 Task: Search one way flight ticket for 5 adults, 2 children, 1 infant in seat and 2 infants on lap in economy from Twin Falls: Magic Valley Regional Airport (joslin Field) to Jacksonville: Albert J. Ellis Airport on 5-3-2023. Choice of flights is Delta. Number of bags: 2 carry on bags. Price is upto 82000. Outbound departure time preference is 17:30.
Action: Mouse moved to (366, 330)
Screenshot: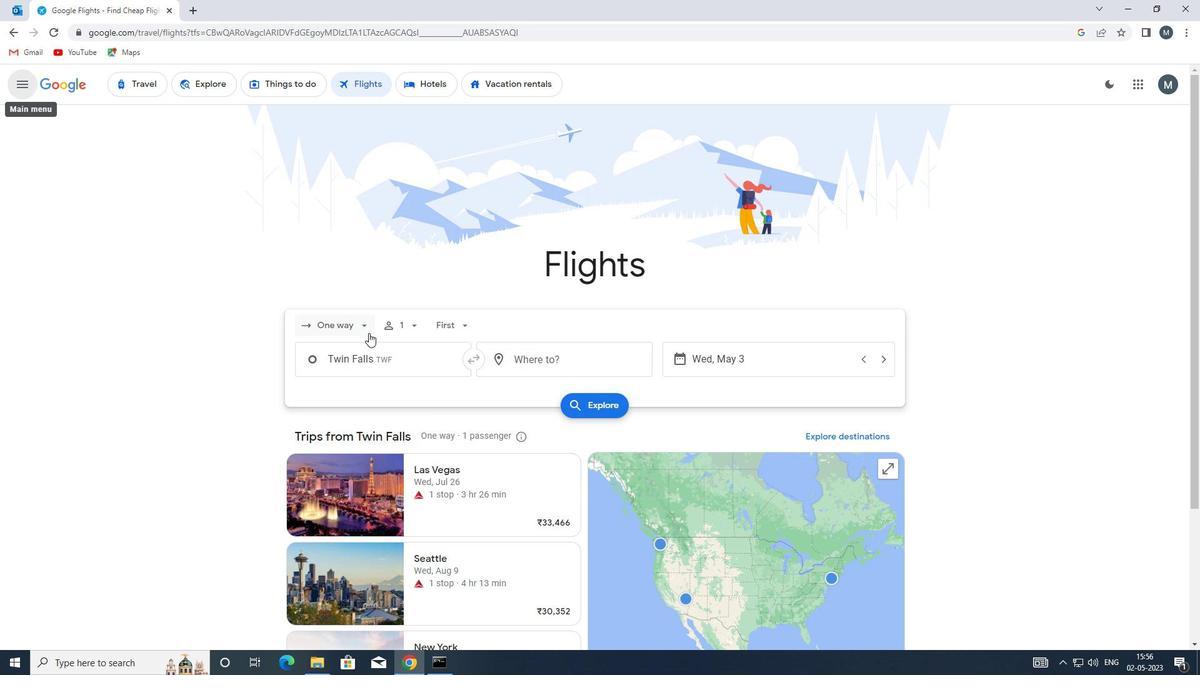 
Action: Mouse pressed left at (366, 330)
Screenshot: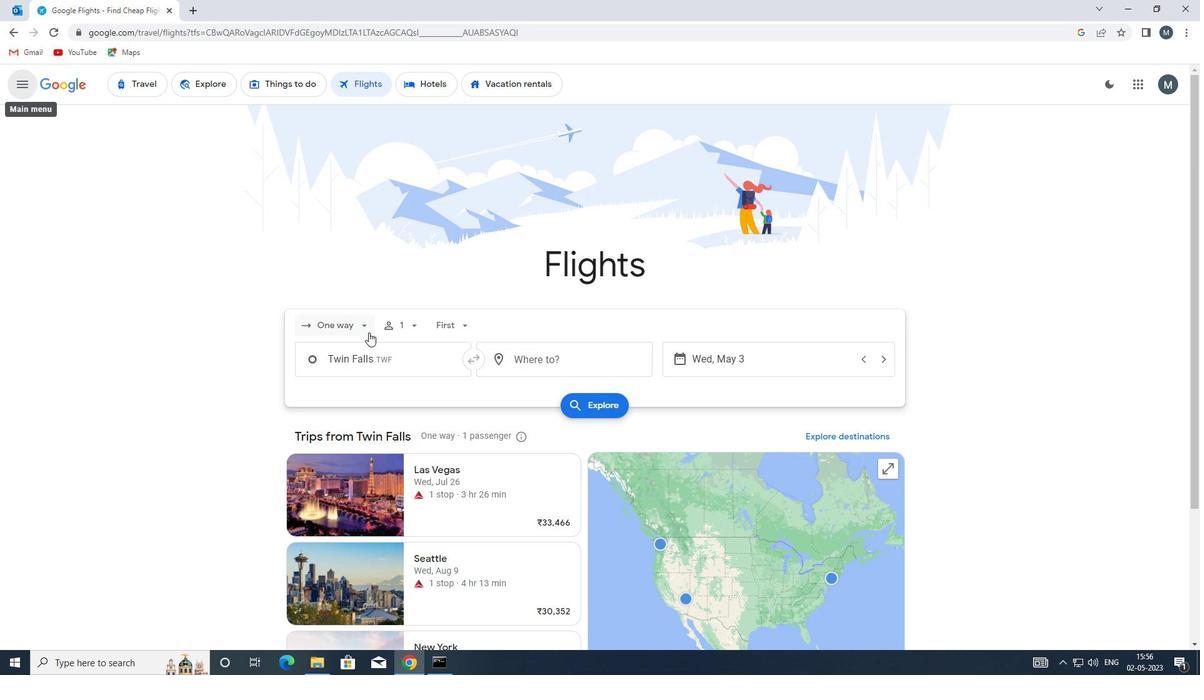 
Action: Mouse moved to (366, 376)
Screenshot: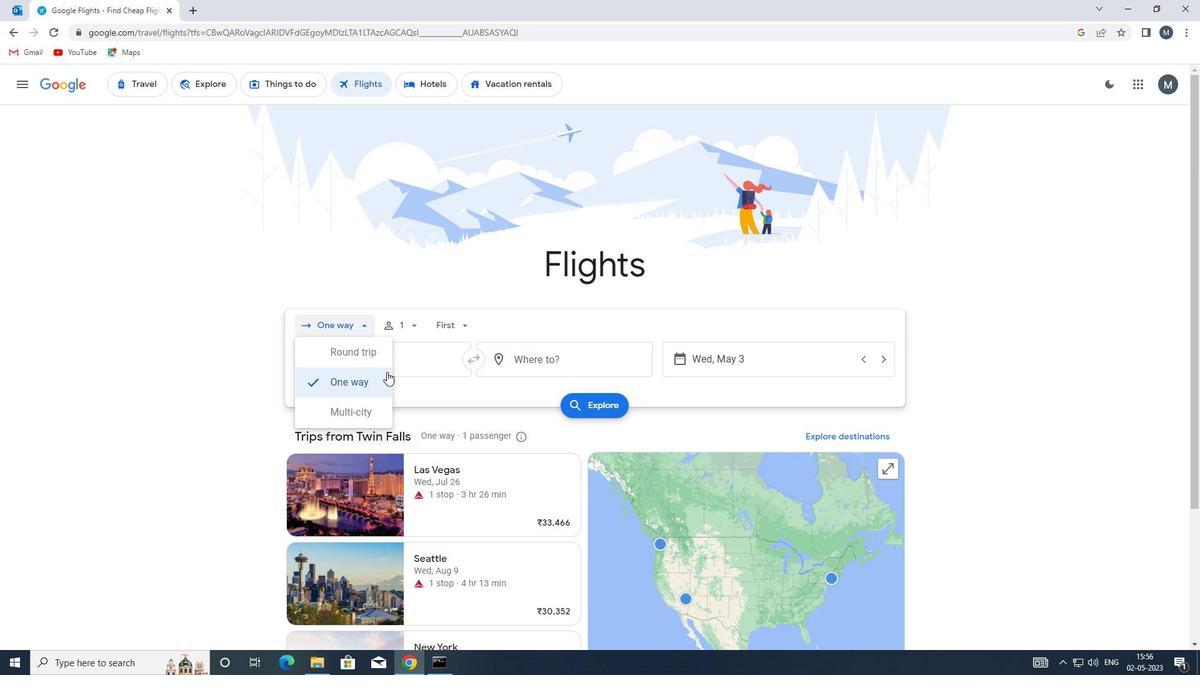 
Action: Mouse pressed left at (366, 376)
Screenshot: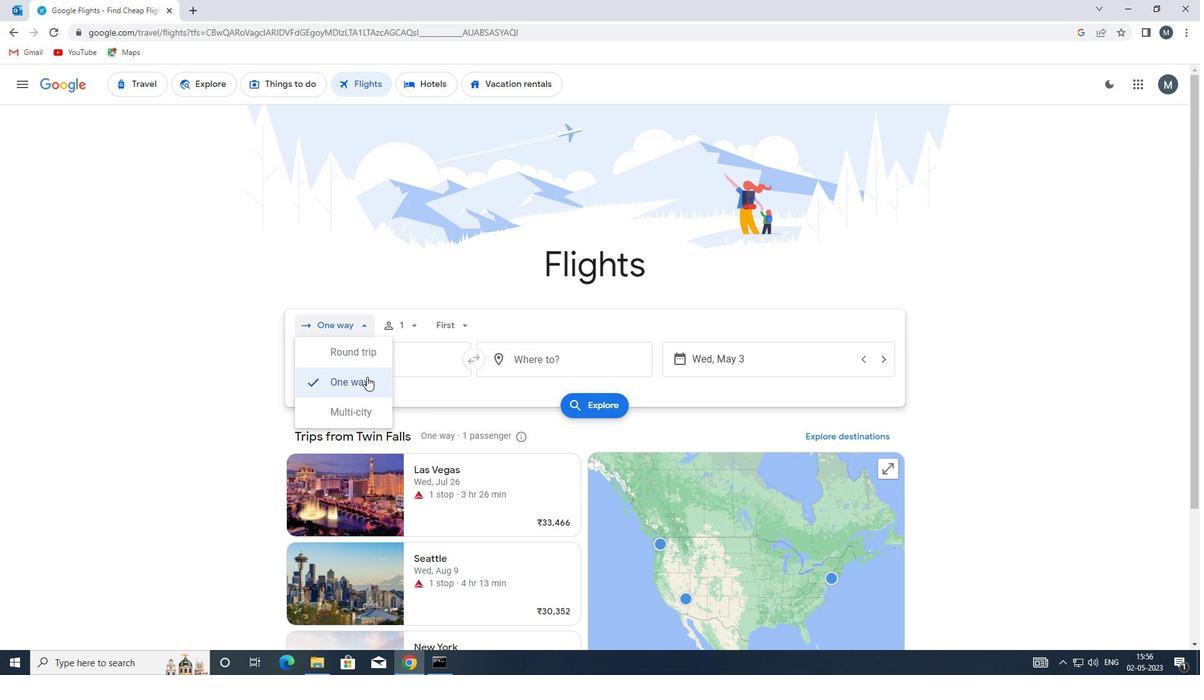 
Action: Mouse moved to (410, 321)
Screenshot: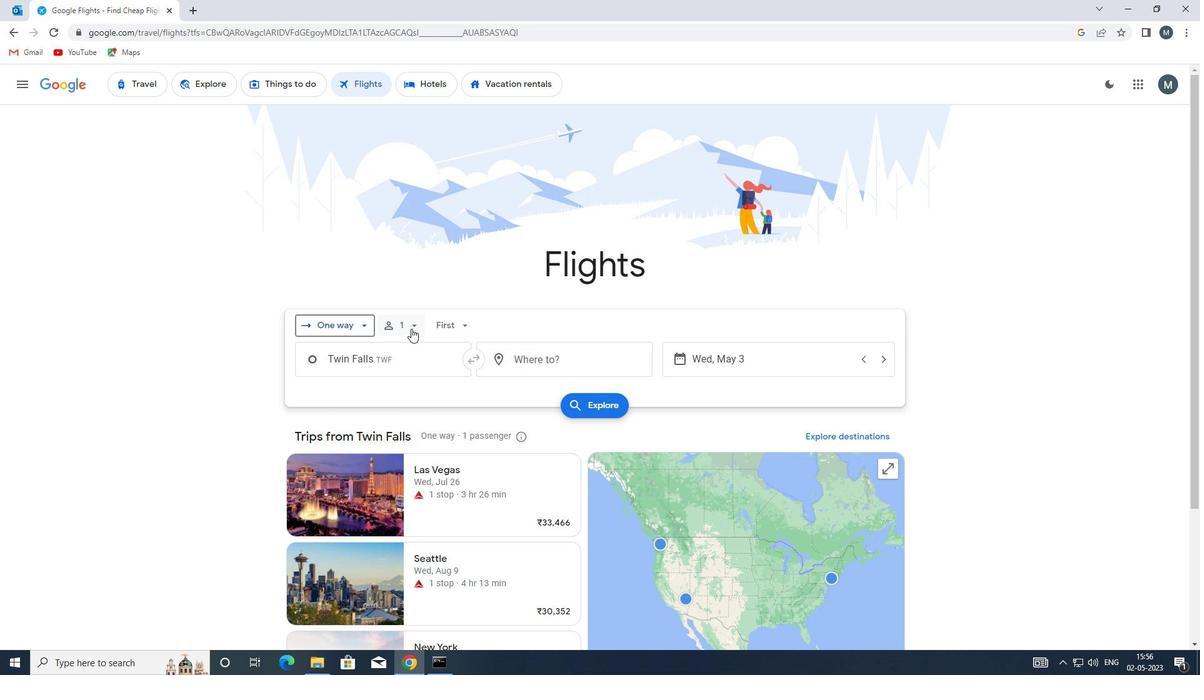 
Action: Mouse pressed left at (410, 321)
Screenshot: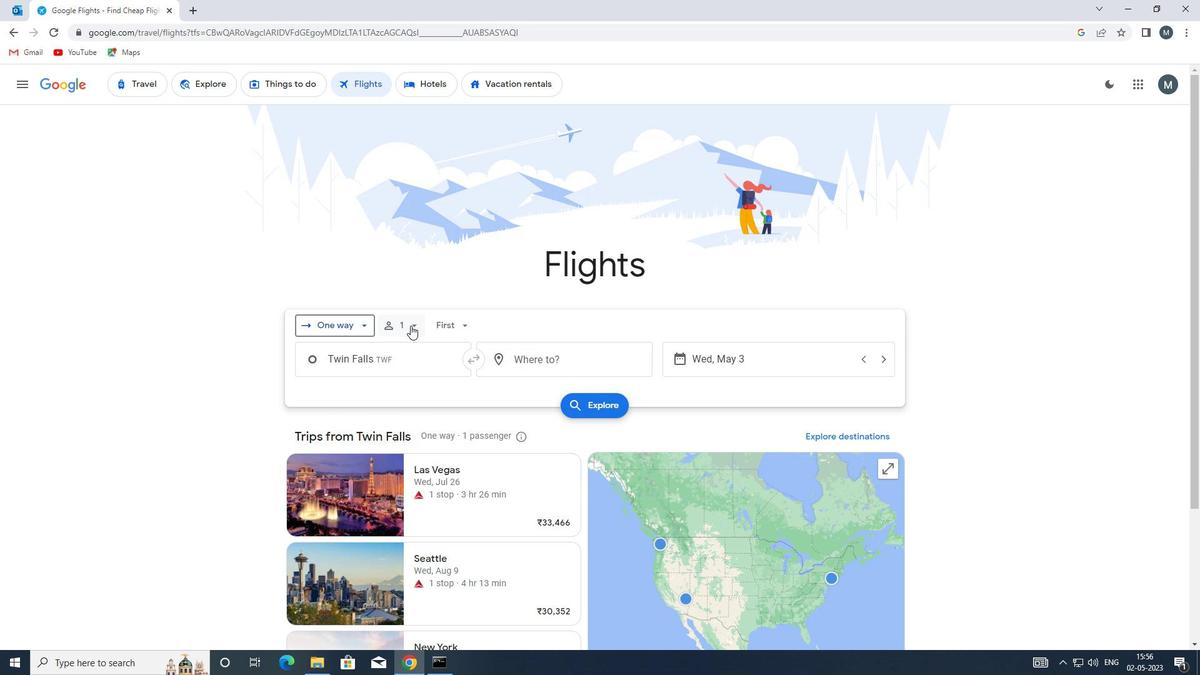
Action: Mouse moved to (510, 362)
Screenshot: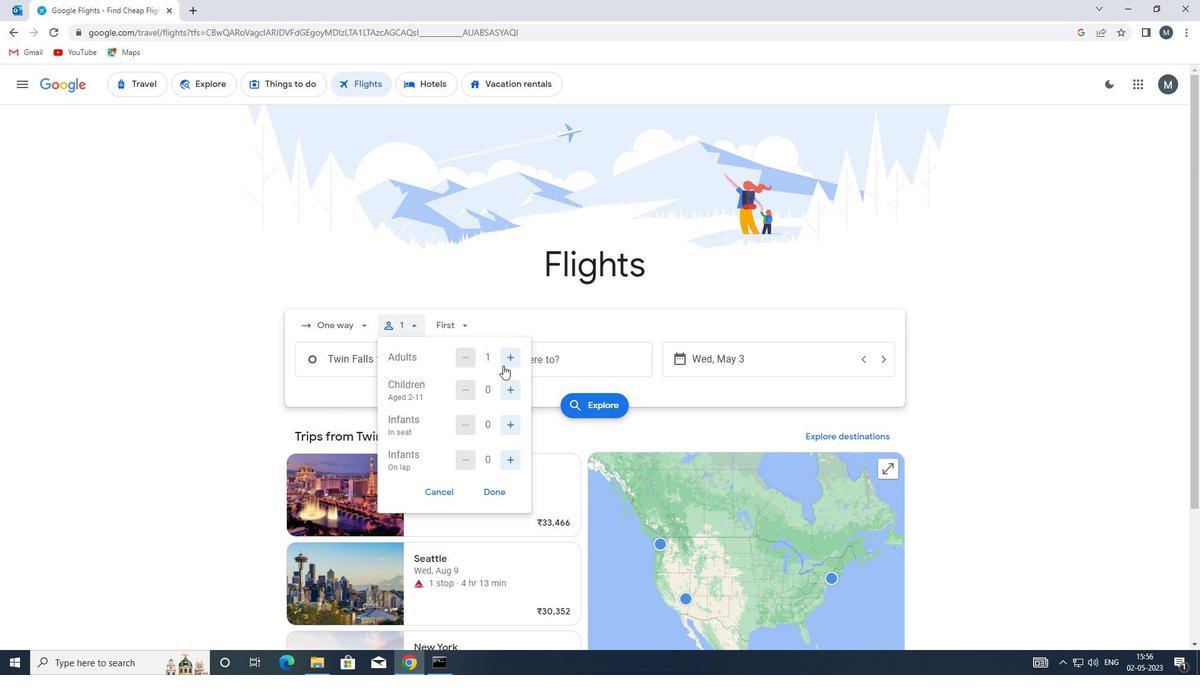 
Action: Mouse pressed left at (510, 362)
Screenshot: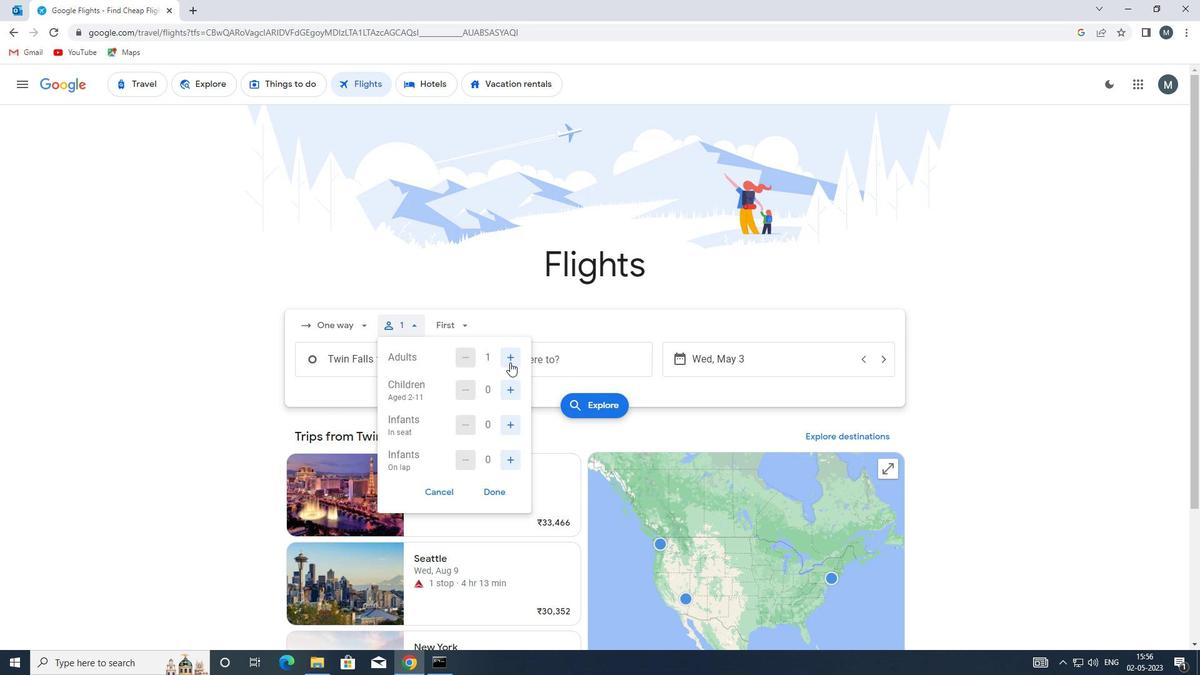 
Action: Mouse pressed left at (510, 362)
Screenshot: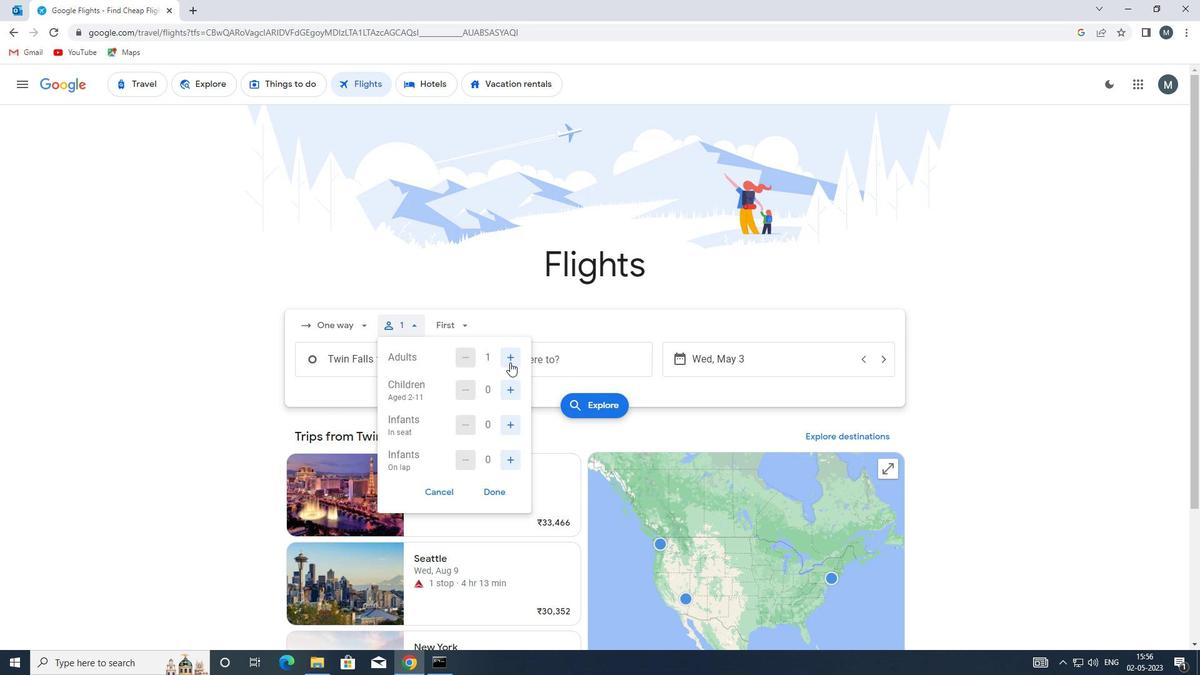 
Action: Mouse pressed left at (510, 362)
Screenshot: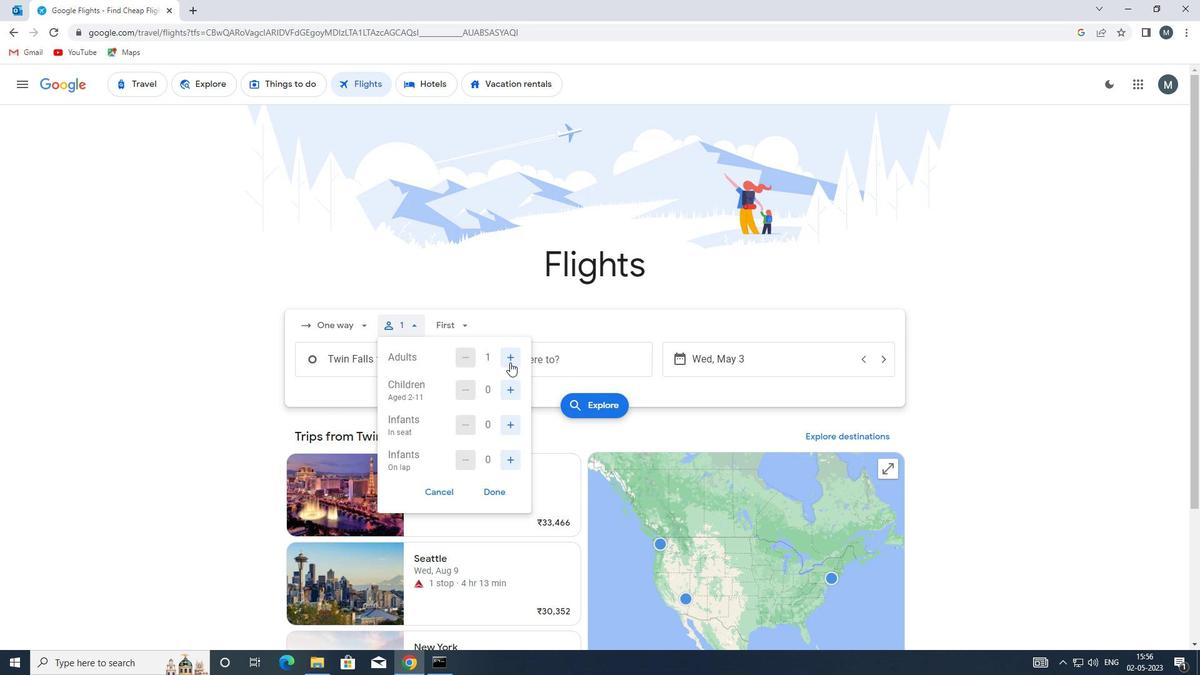 
Action: Mouse moved to (511, 360)
Screenshot: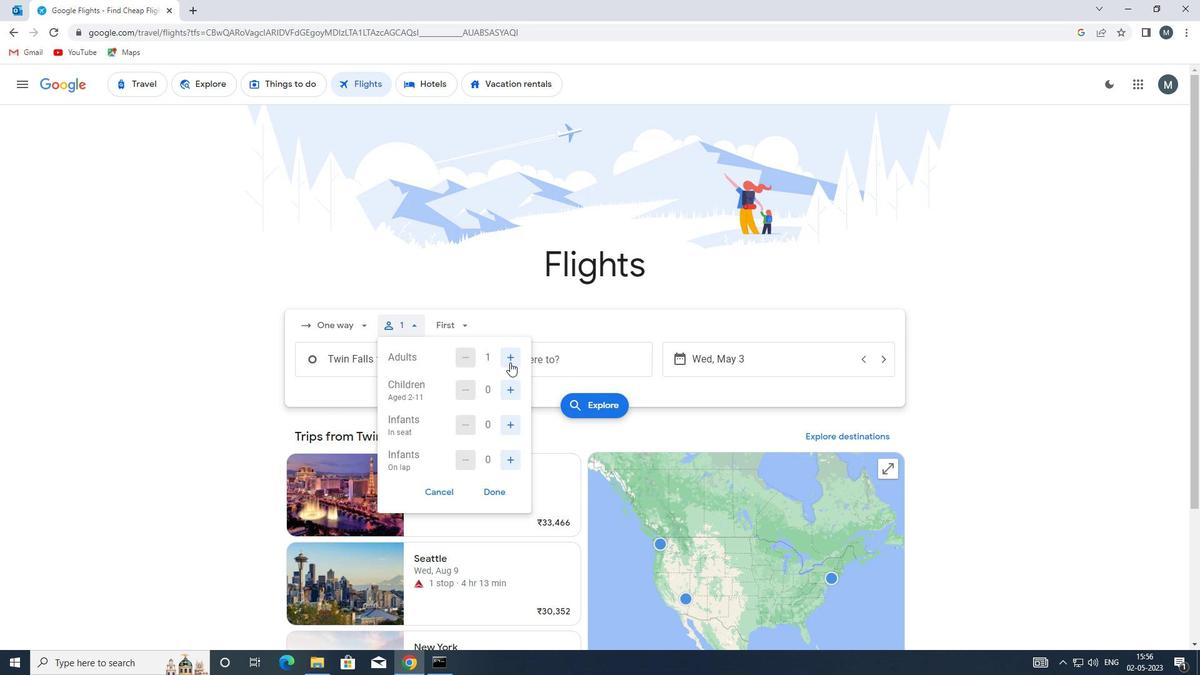 
Action: Mouse pressed left at (511, 360)
Screenshot: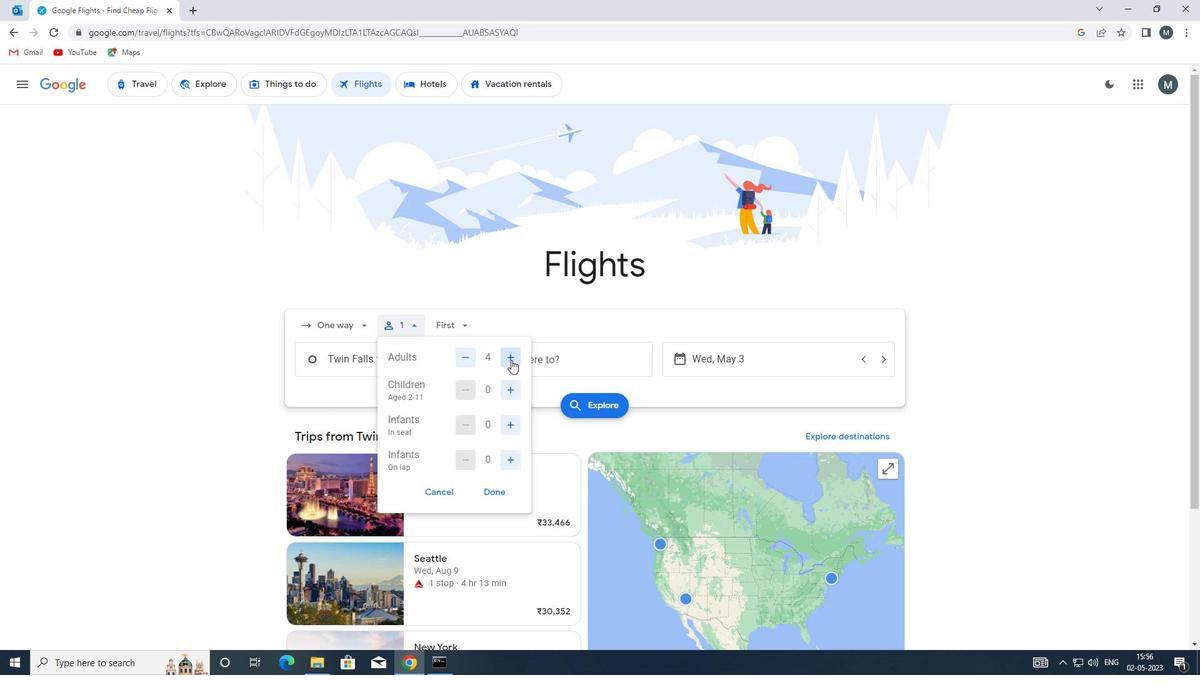 
Action: Mouse moved to (513, 393)
Screenshot: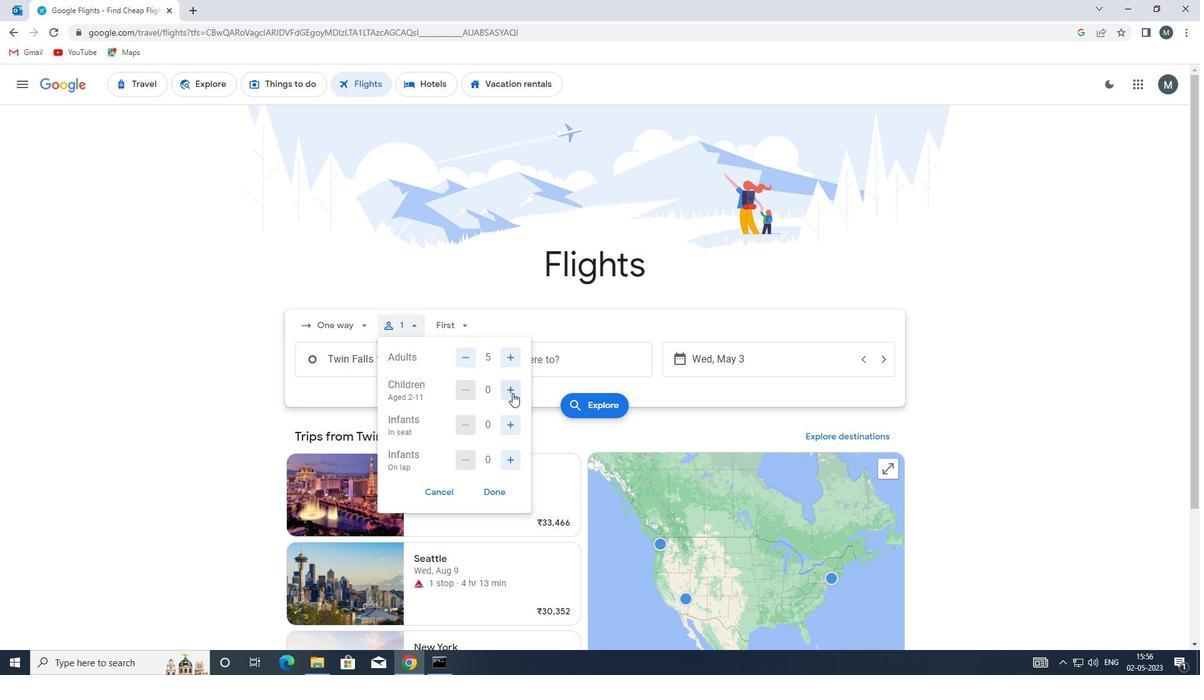 
Action: Mouse pressed left at (513, 393)
Screenshot: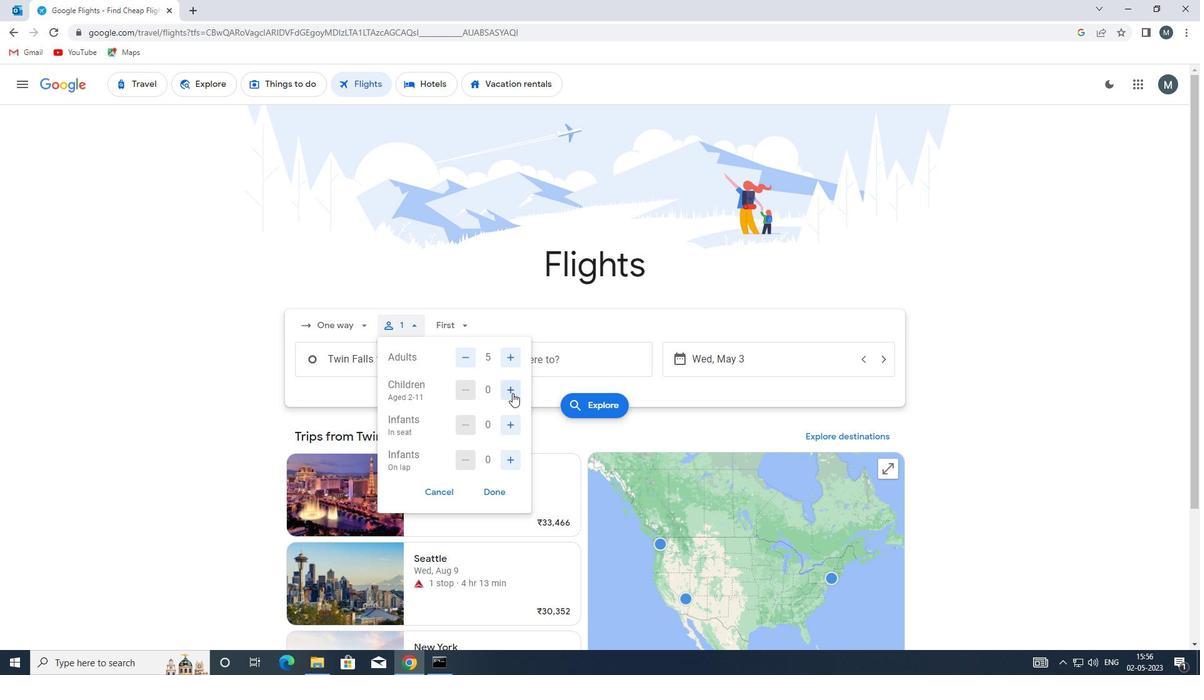 
Action: Mouse pressed left at (513, 393)
Screenshot: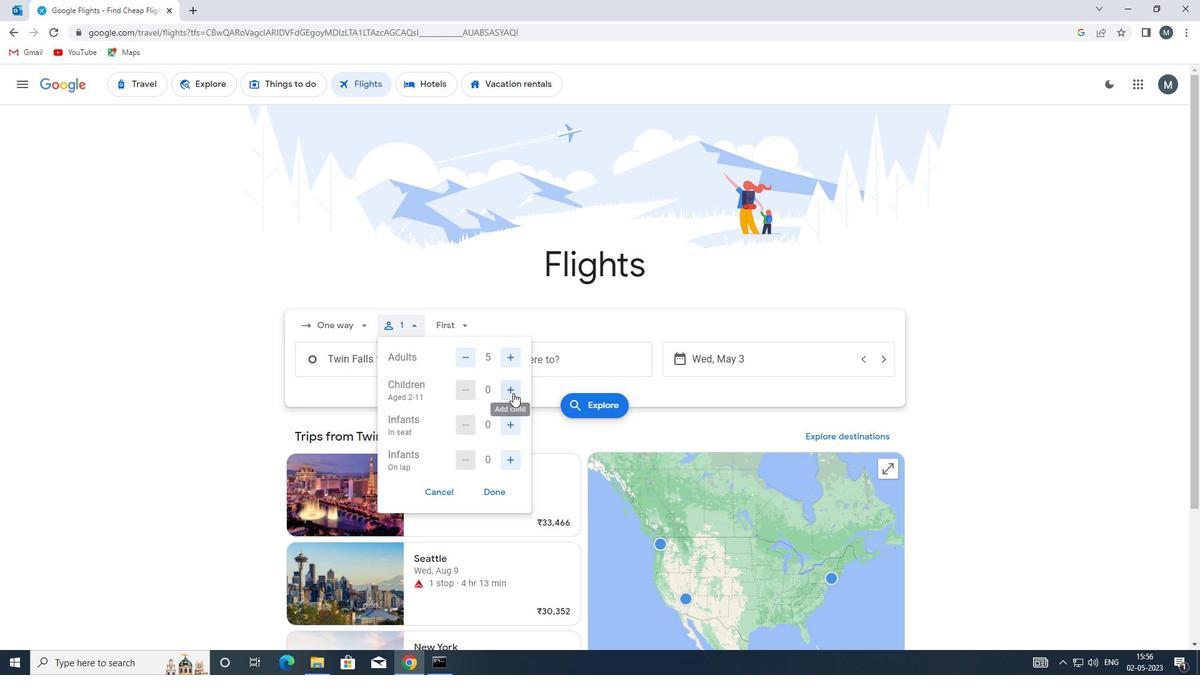 
Action: Mouse moved to (515, 422)
Screenshot: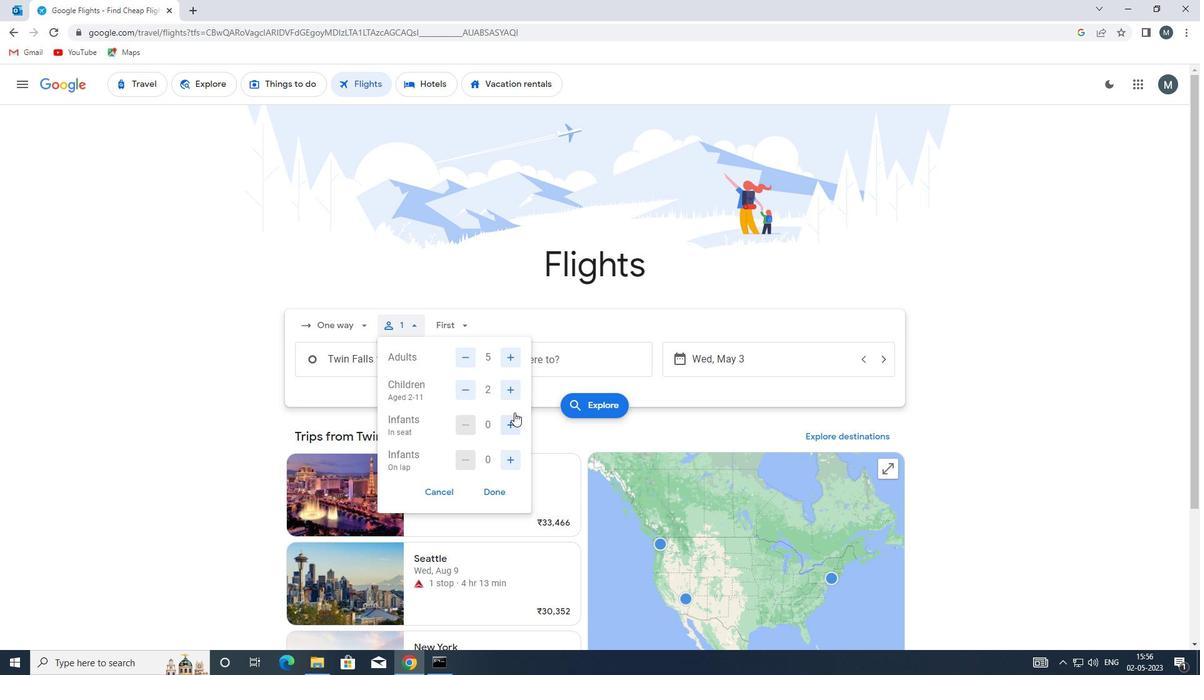 
Action: Mouse pressed left at (515, 422)
Screenshot: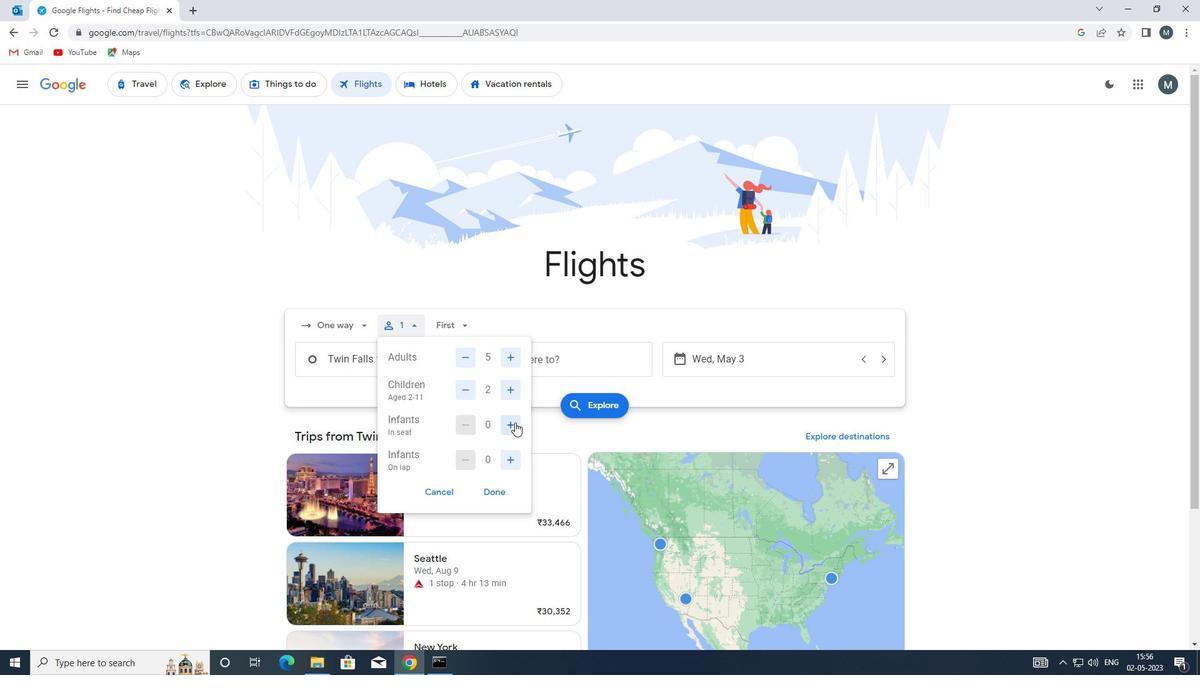 
Action: Mouse moved to (515, 461)
Screenshot: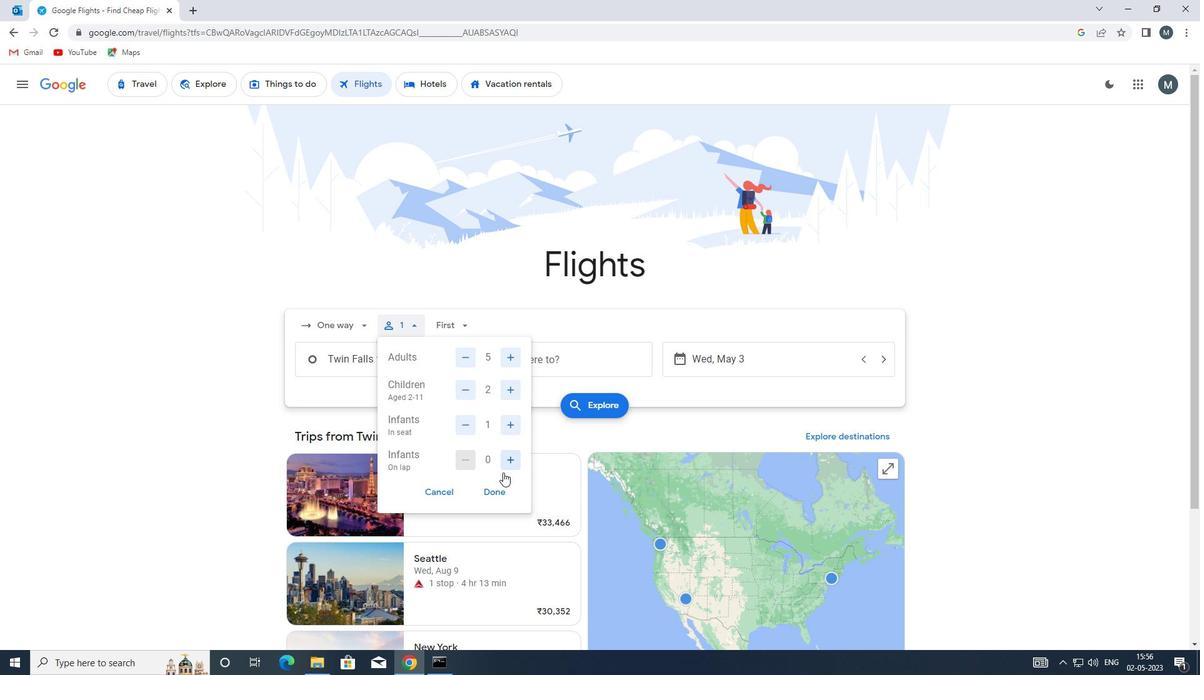 
Action: Mouse pressed left at (515, 461)
Screenshot: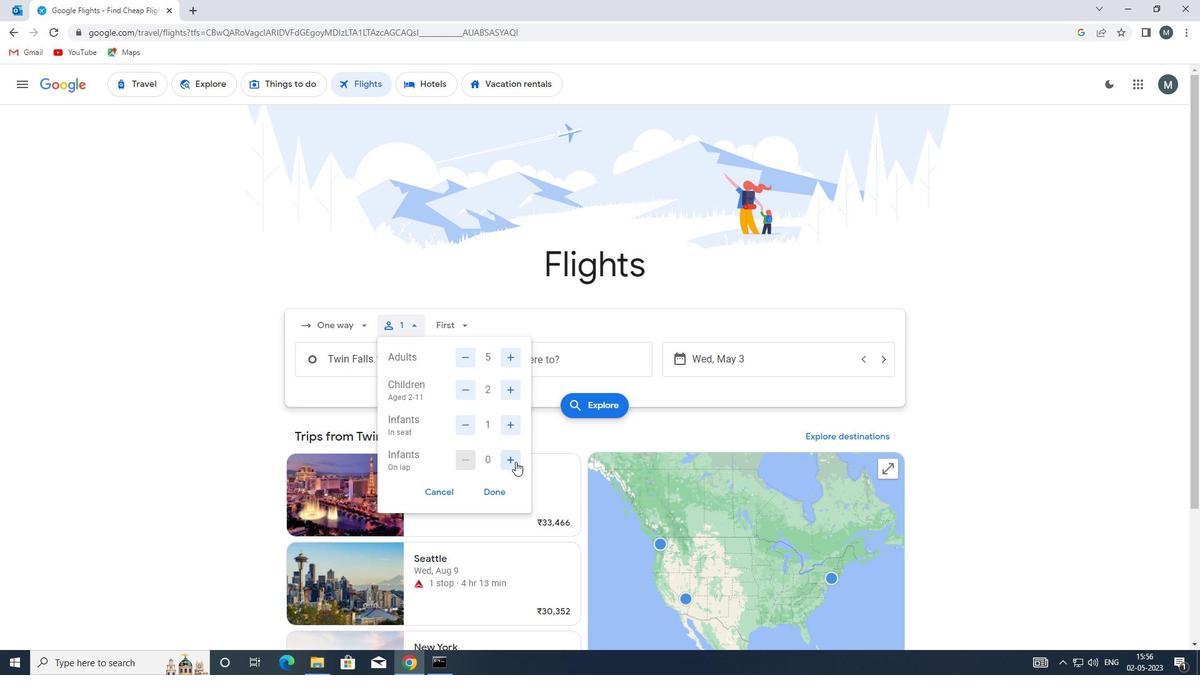 
Action: Mouse pressed left at (515, 461)
Screenshot: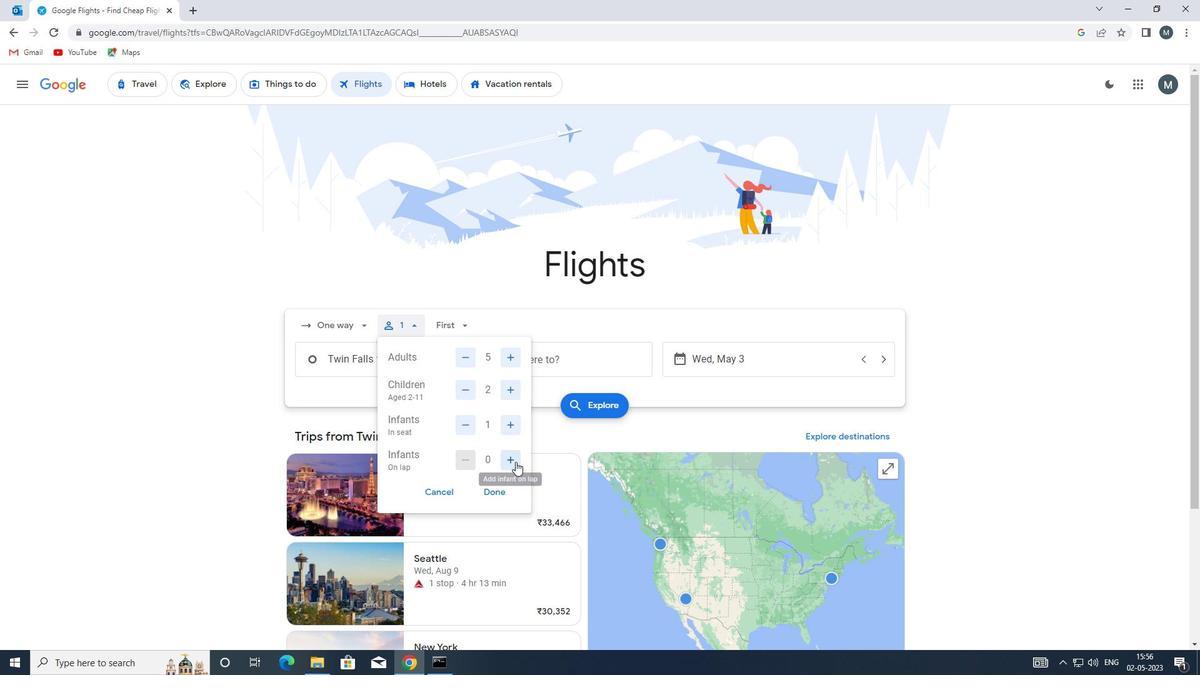 
Action: Mouse moved to (468, 456)
Screenshot: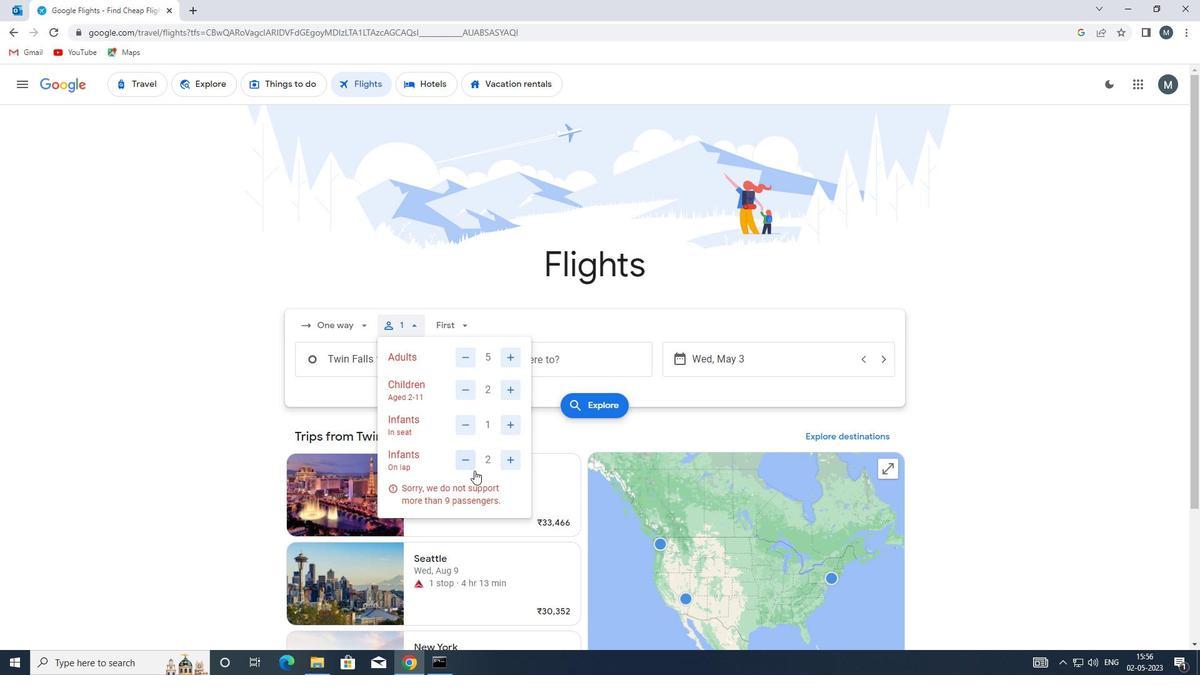 
Action: Mouse pressed left at (468, 456)
Screenshot: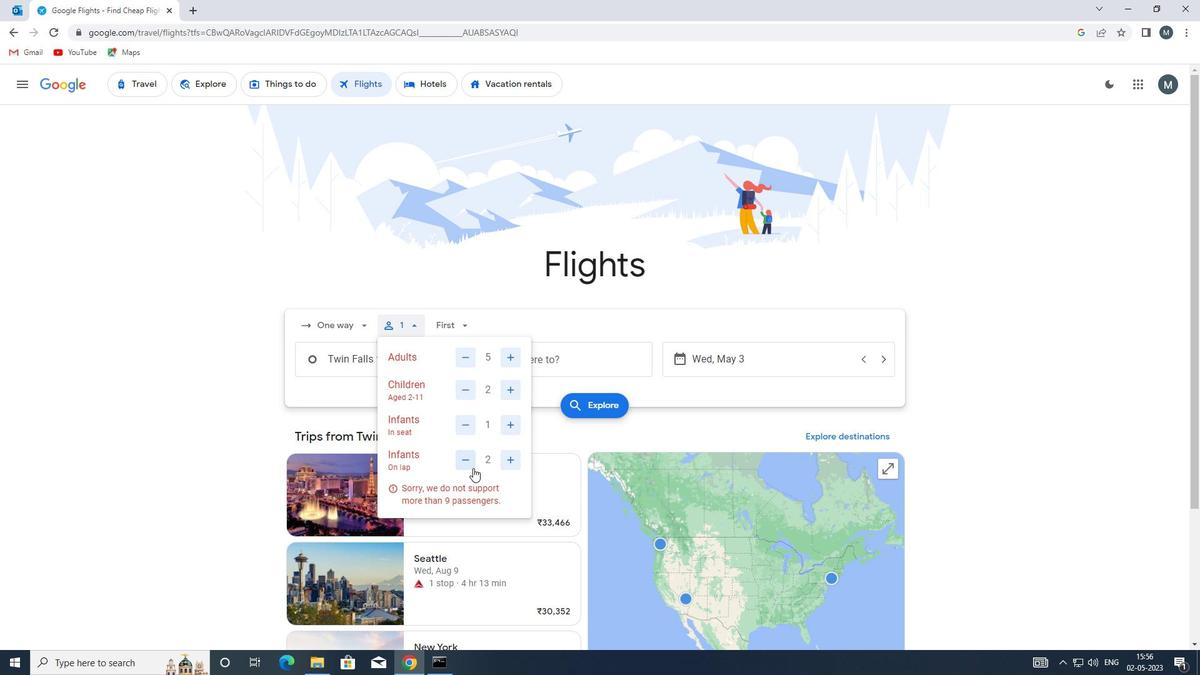 
Action: Mouse moved to (495, 490)
Screenshot: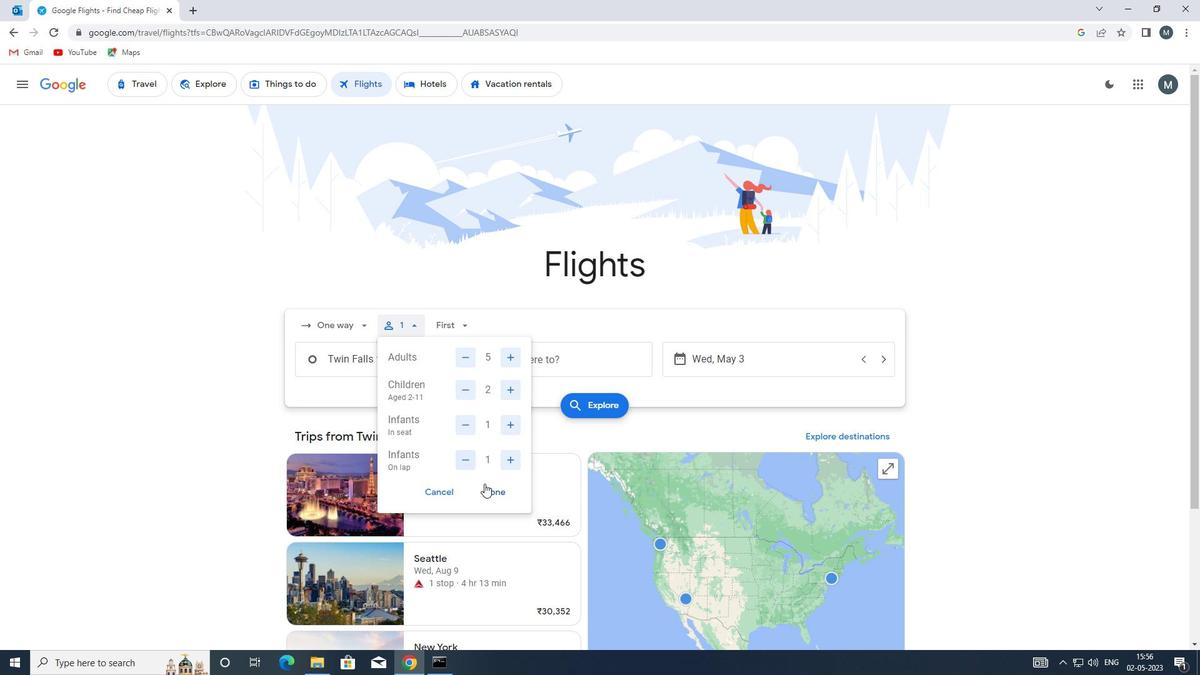 
Action: Mouse pressed left at (495, 490)
Screenshot: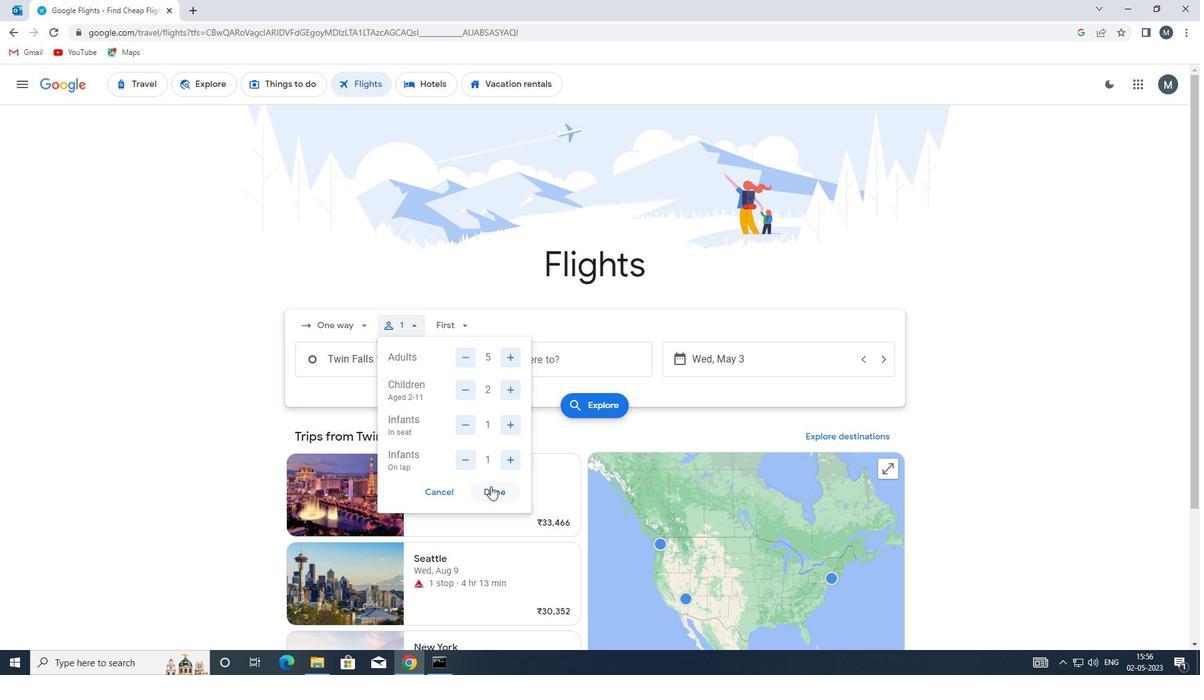 
Action: Mouse moved to (419, 366)
Screenshot: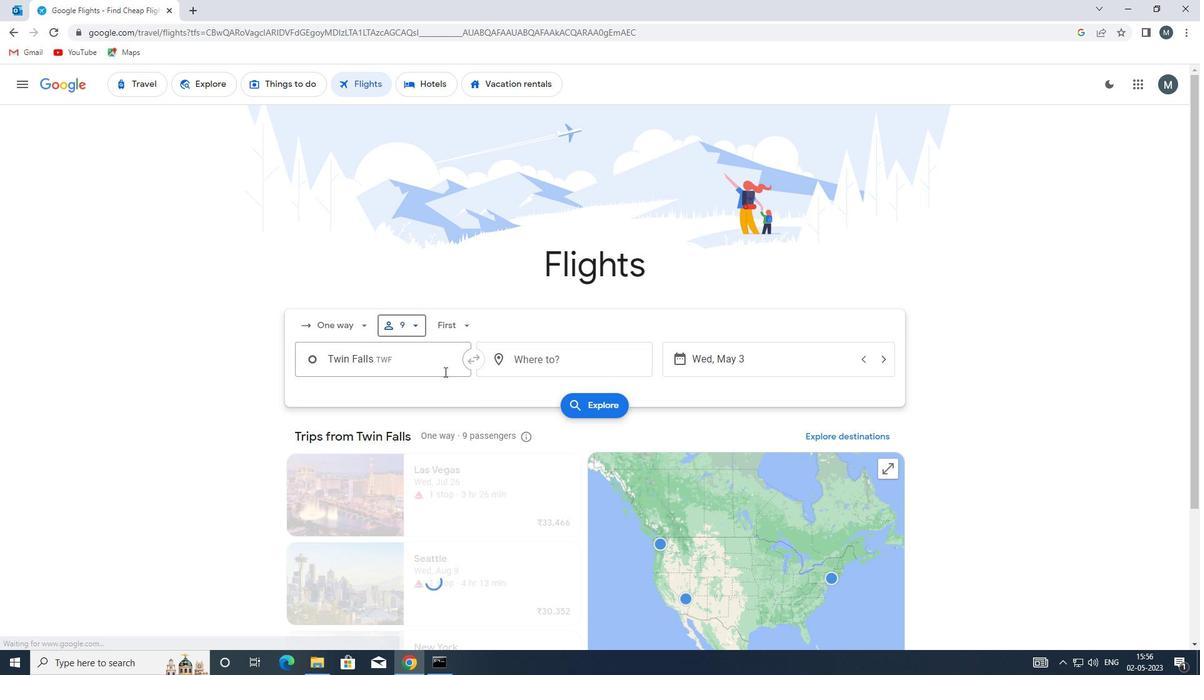 
Action: Mouse pressed left at (419, 366)
Screenshot: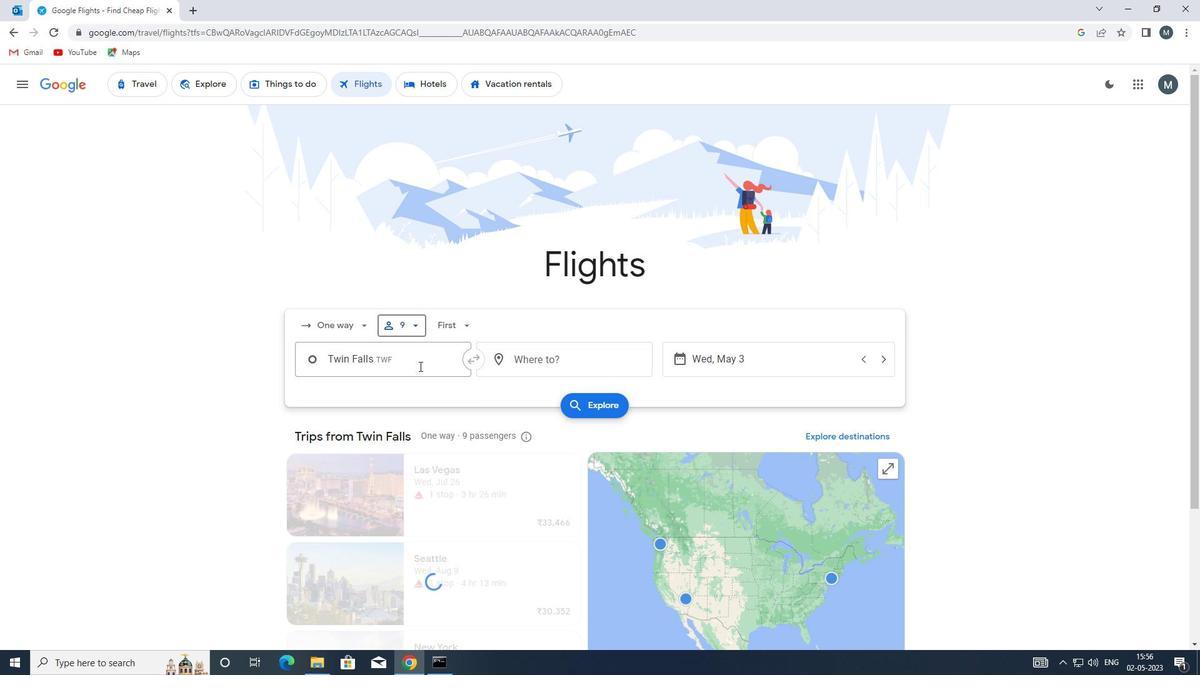 
Action: Key pressed <Key.enter>
Screenshot: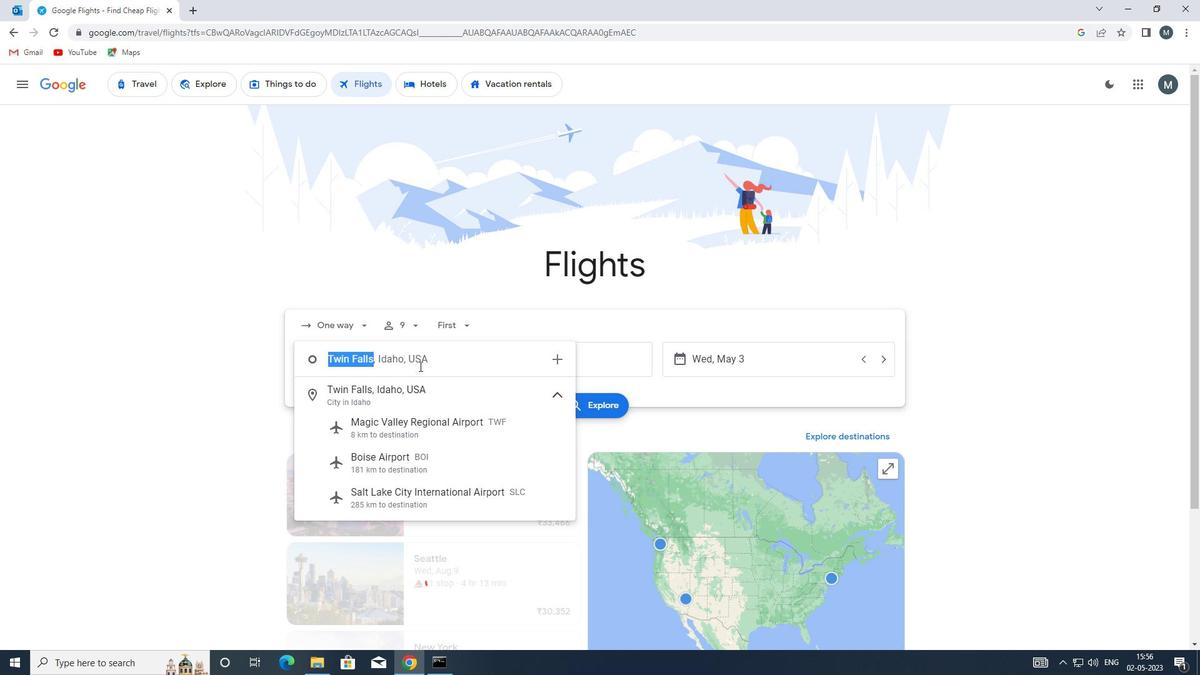 
Action: Mouse moved to (535, 366)
Screenshot: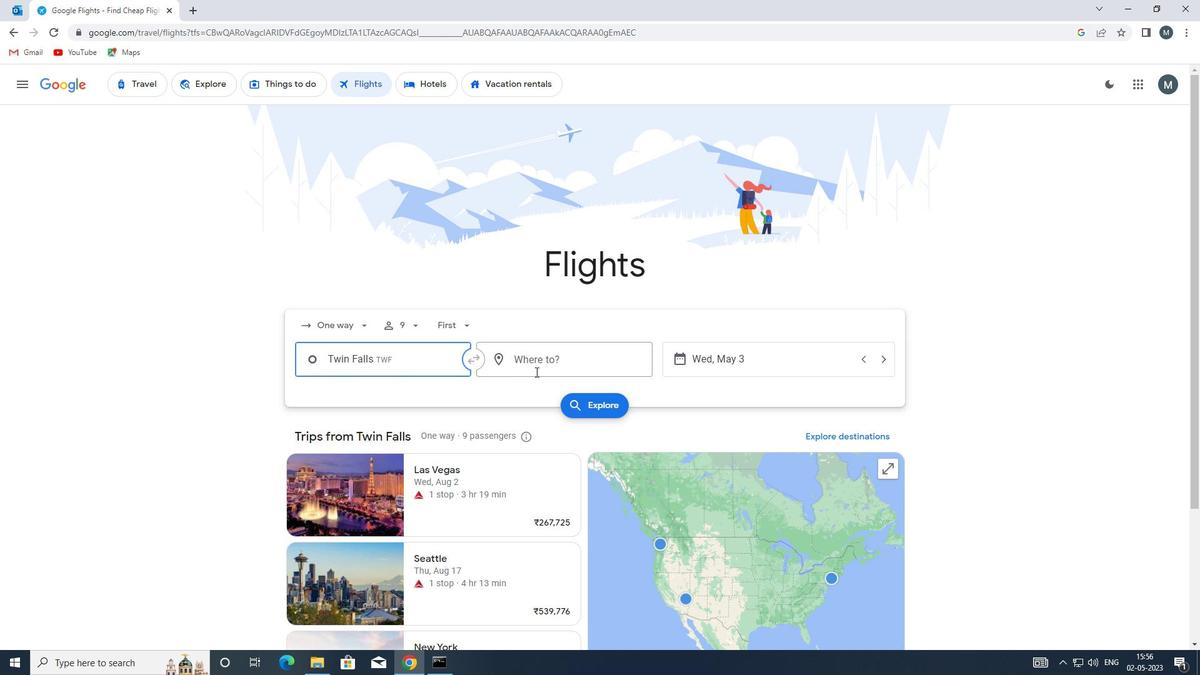 
Action: Mouse pressed left at (535, 366)
Screenshot: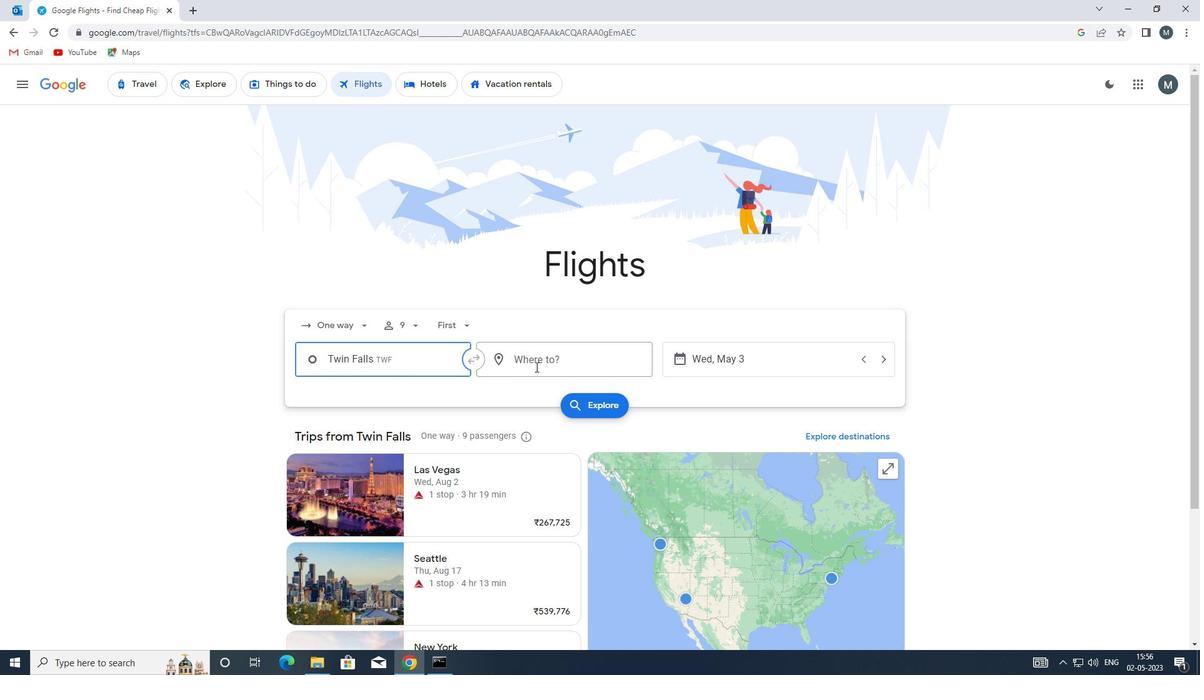 
Action: Key pressed oaj
Screenshot: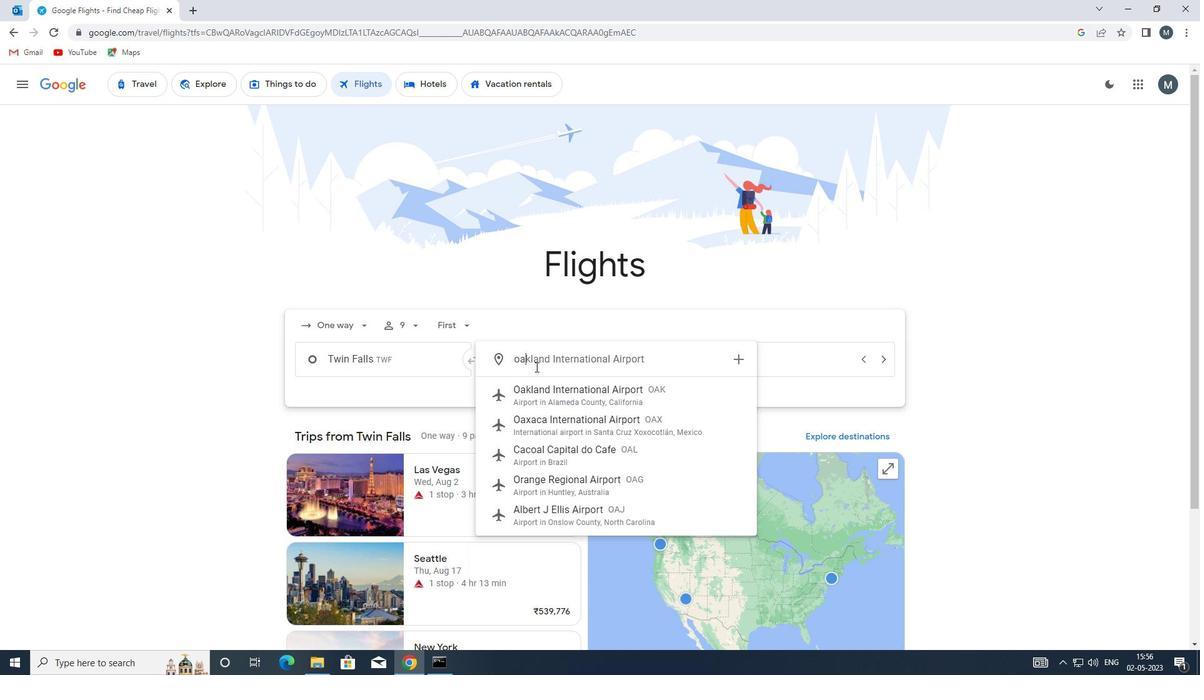 
Action: Mouse moved to (565, 398)
Screenshot: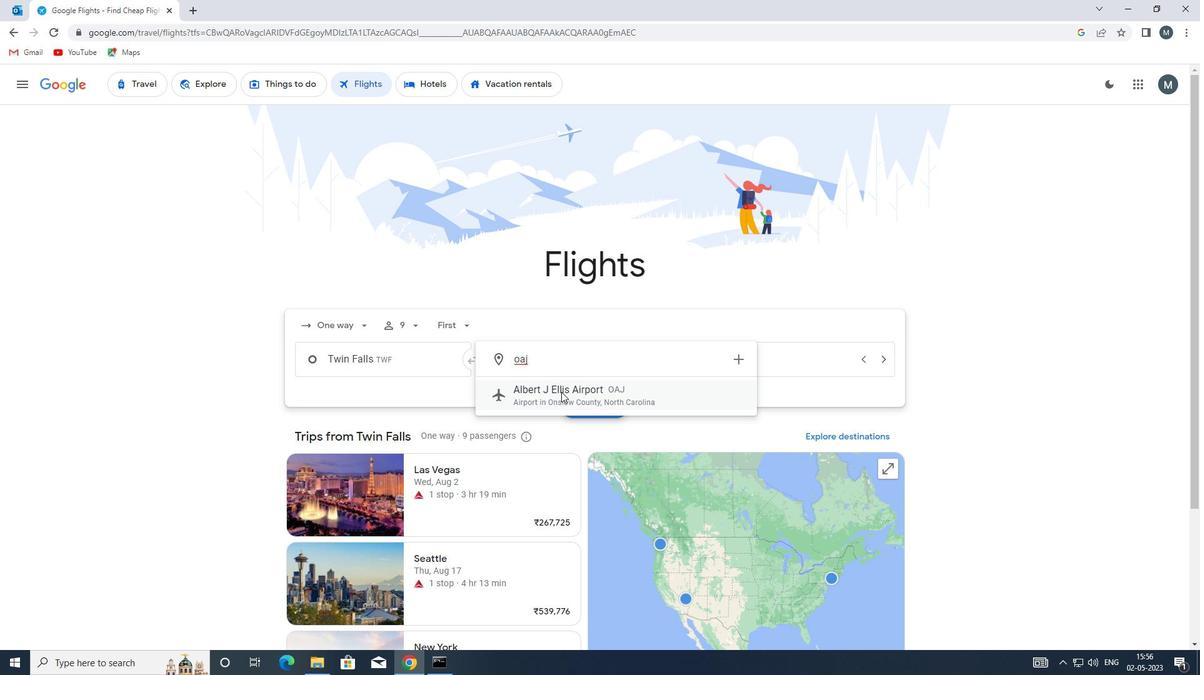 
Action: Mouse pressed left at (565, 398)
Screenshot: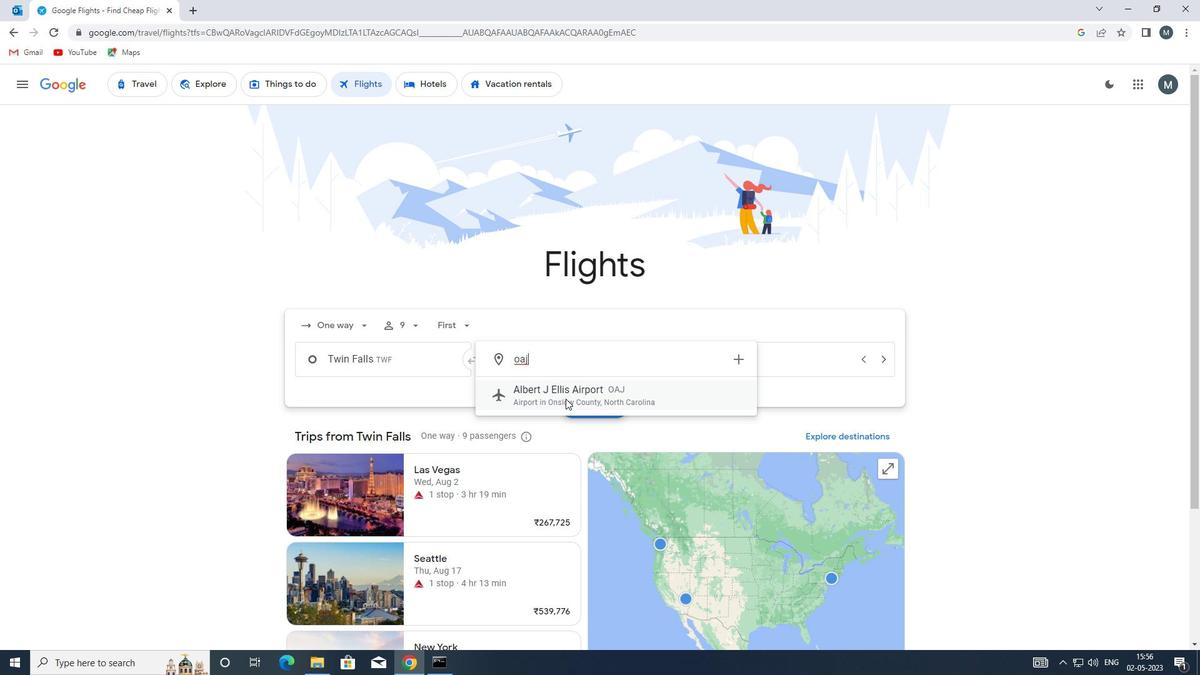 
Action: Mouse moved to (693, 353)
Screenshot: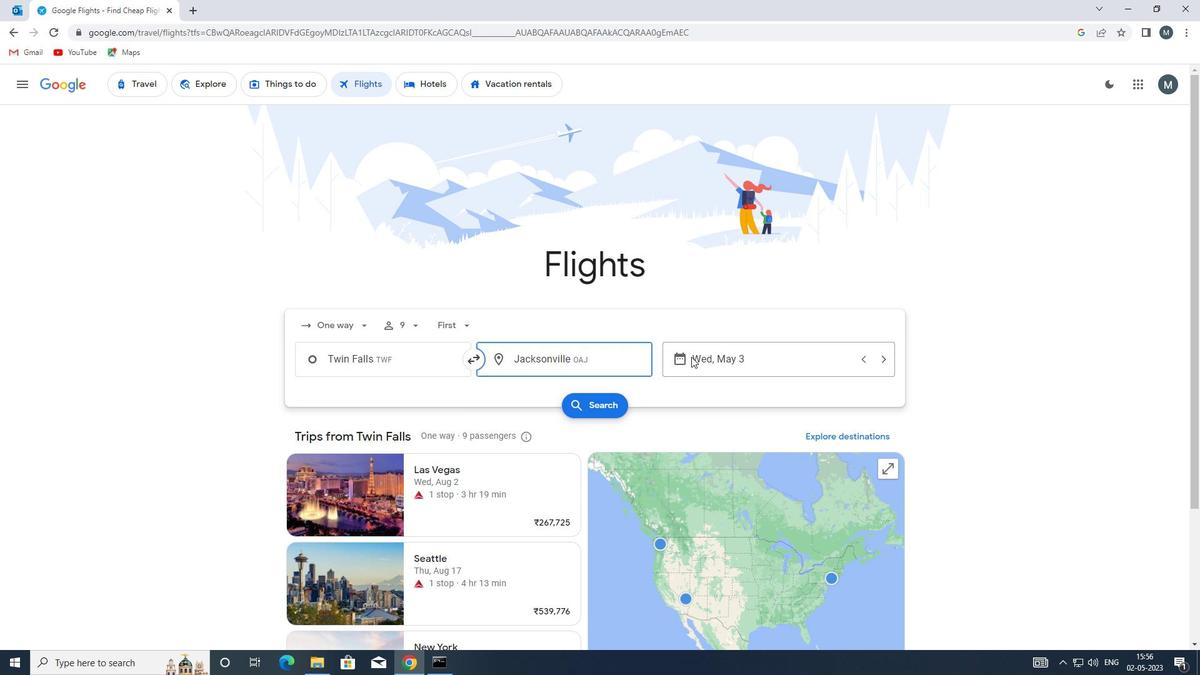
Action: Mouse pressed left at (693, 353)
Screenshot: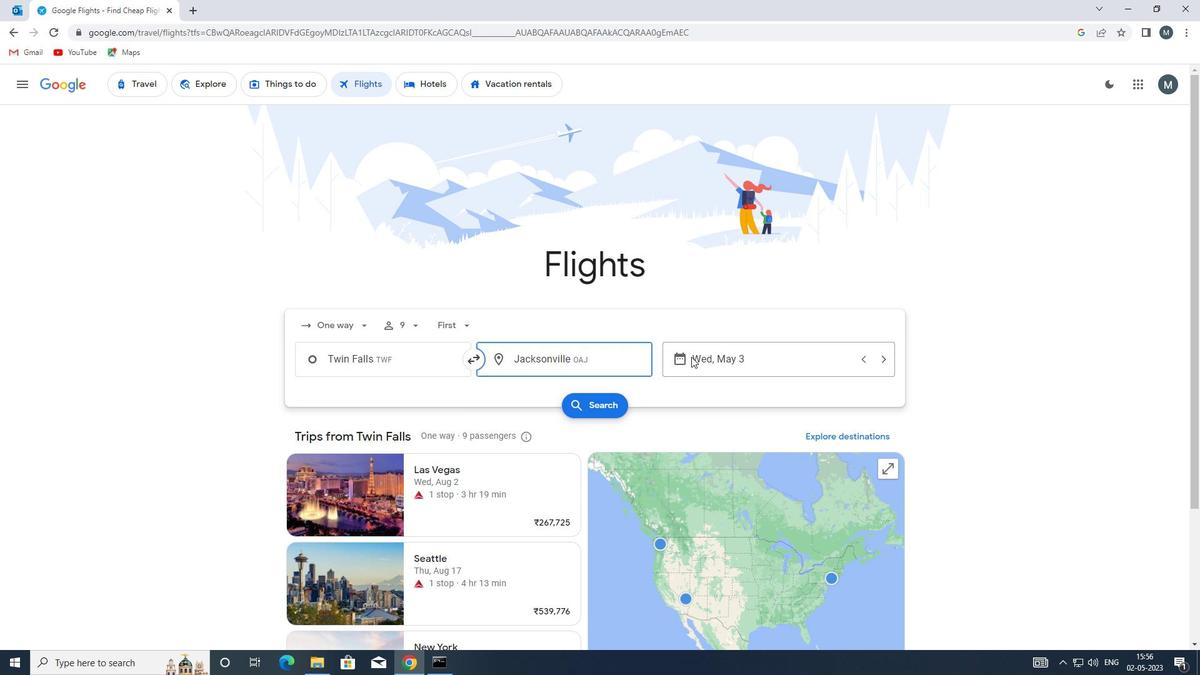 
Action: Mouse moved to (543, 423)
Screenshot: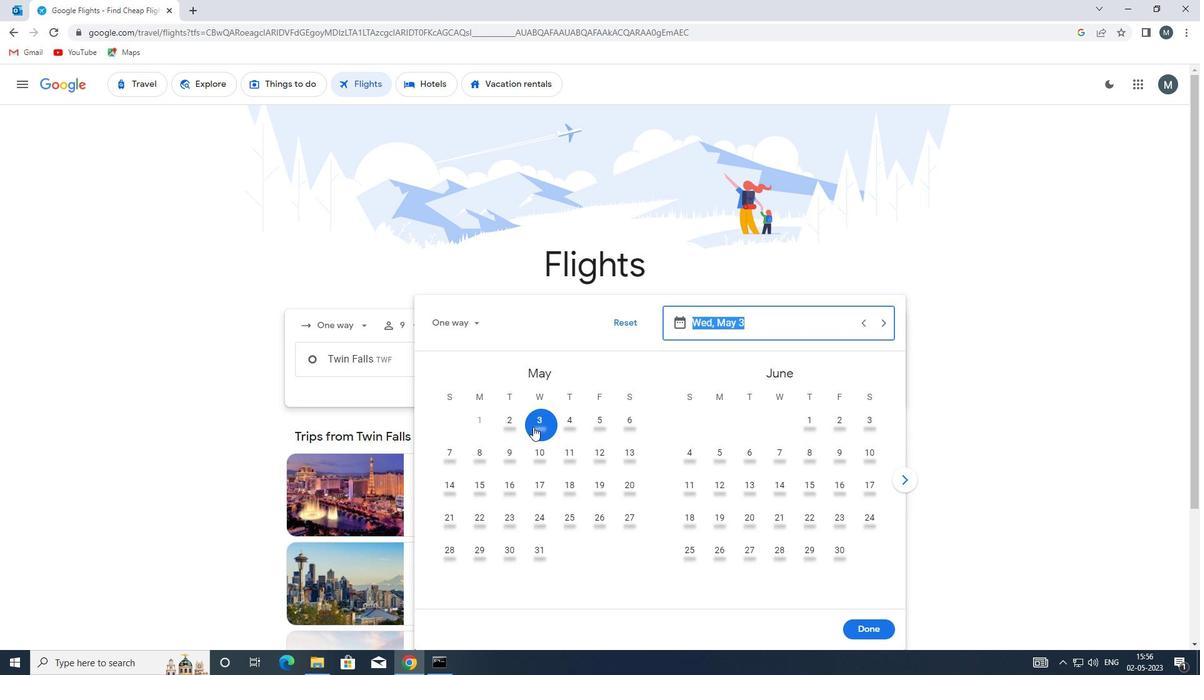 
Action: Mouse pressed left at (543, 423)
Screenshot: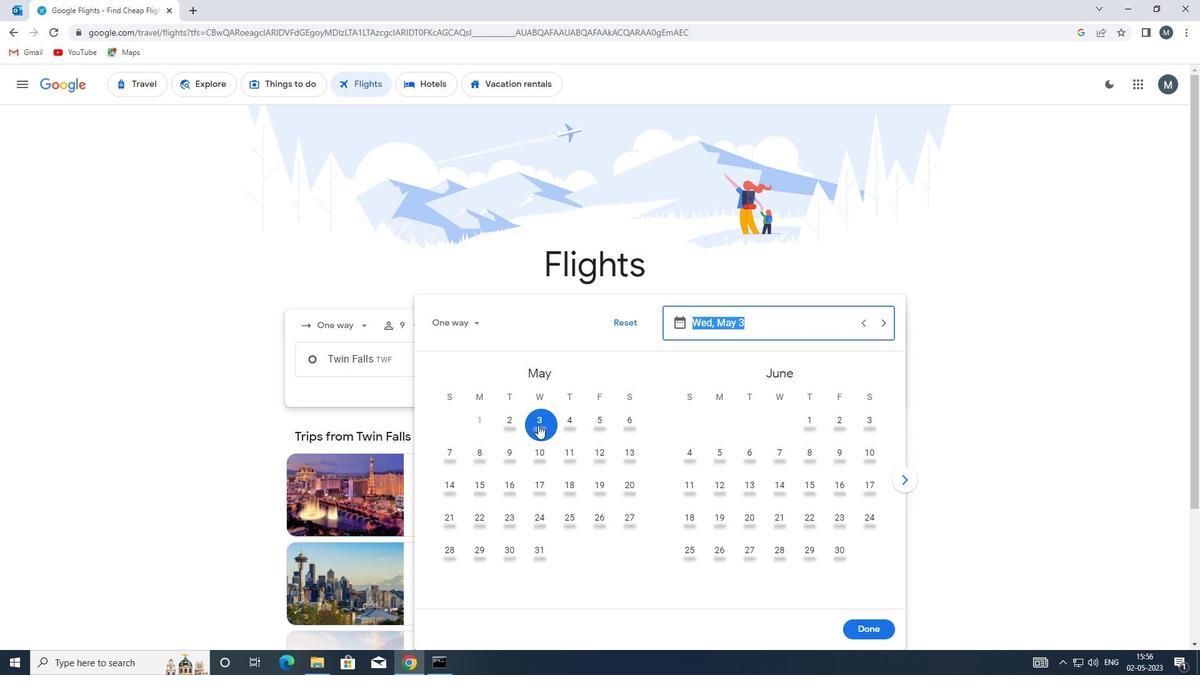 
Action: Mouse moved to (853, 626)
Screenshot: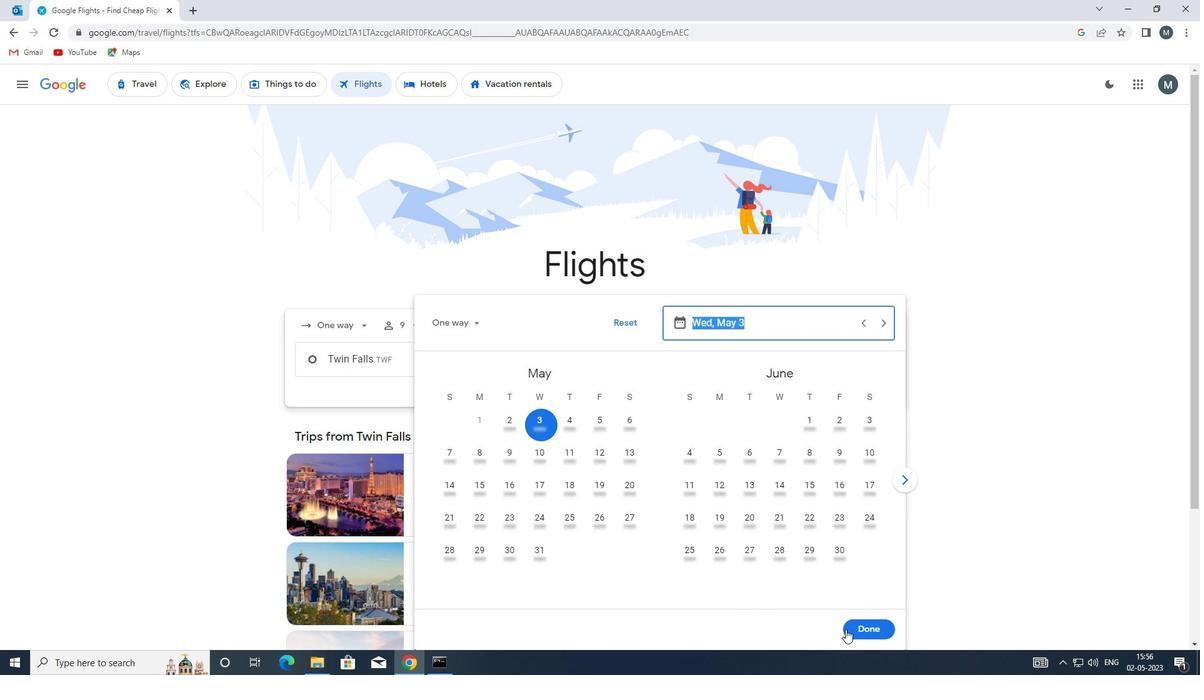 
Action: Mouse pressed left at (853, 626)
Screenshot: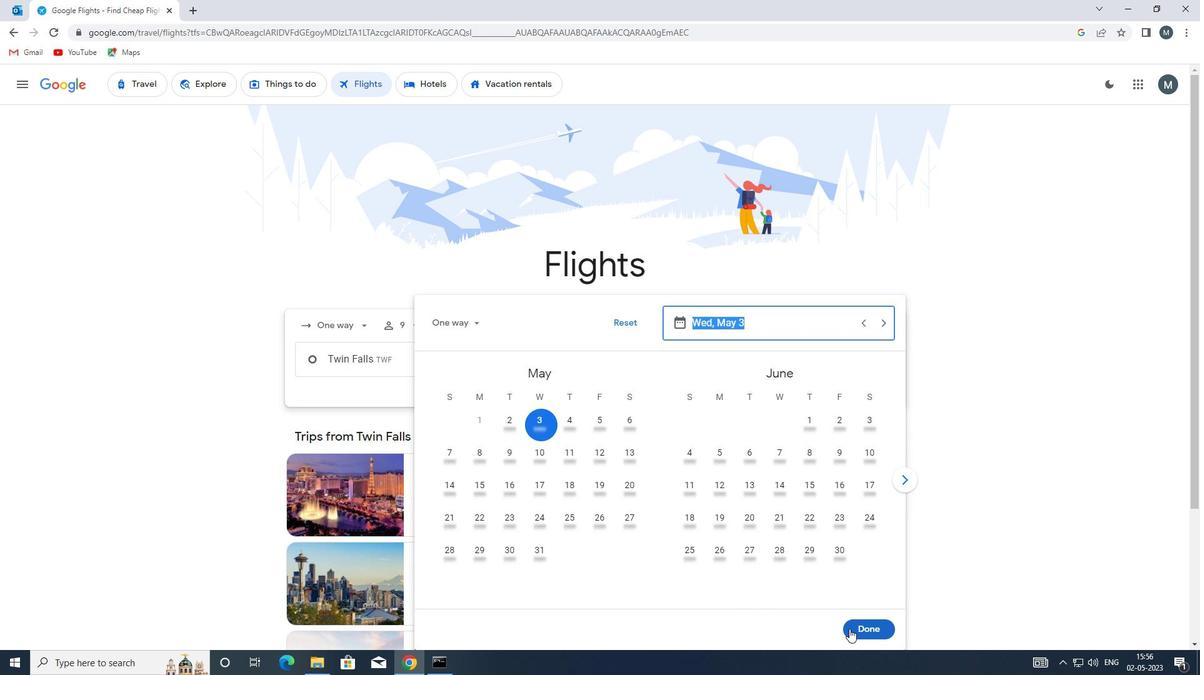 
Action: Mouse moved to (609, 410)
Screenshot: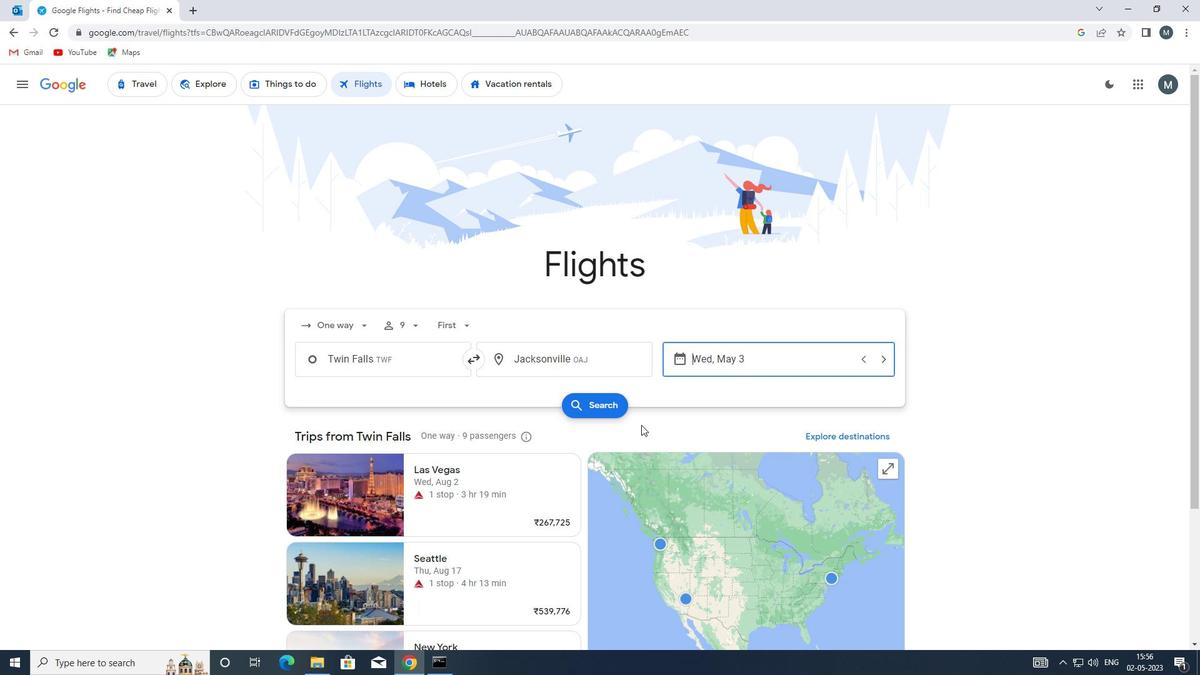 
Action: Mouse pressed left at (609, 410)
Screenshot: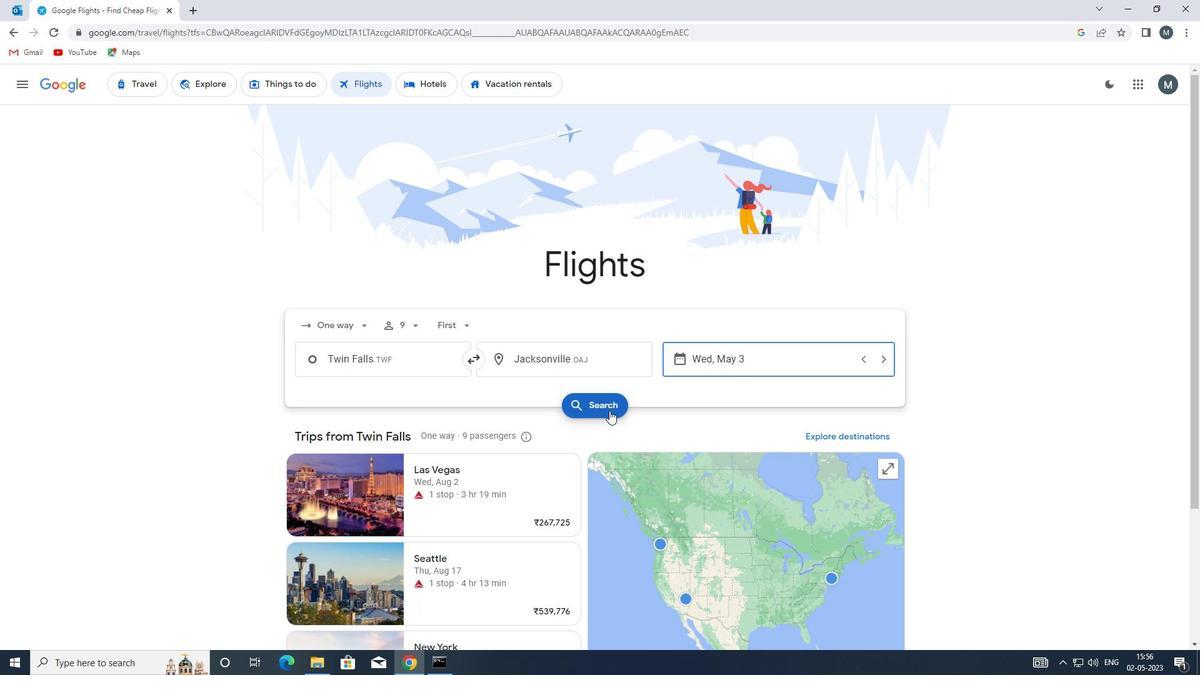 
Action: Mouse moved to (311, 190)
Screenshot: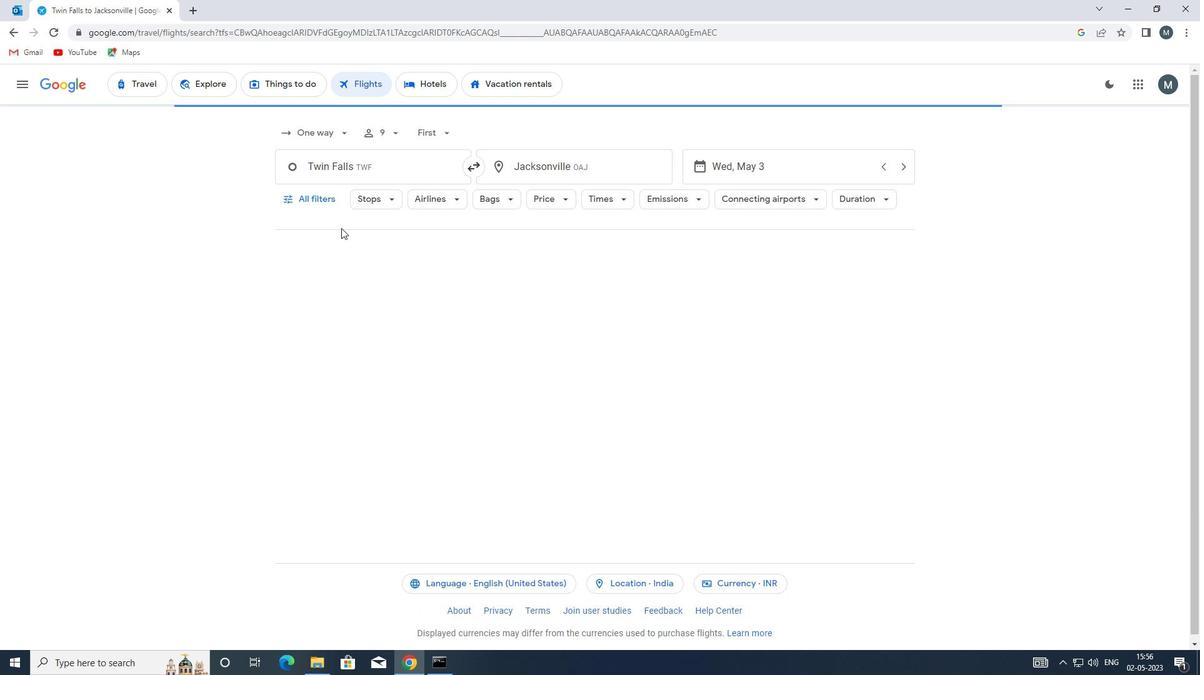 
Action: Mouse pressed left at (311, 190)
Screenshot: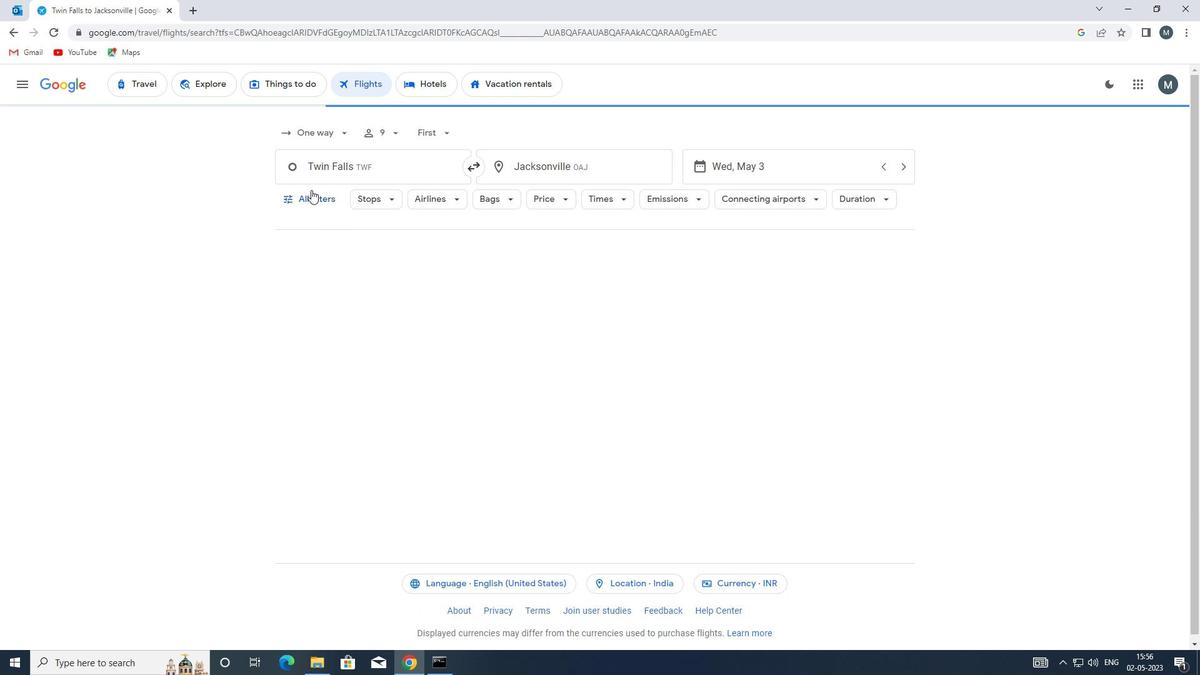 
Action: Mouse moved to (361, 350)
Screenshot: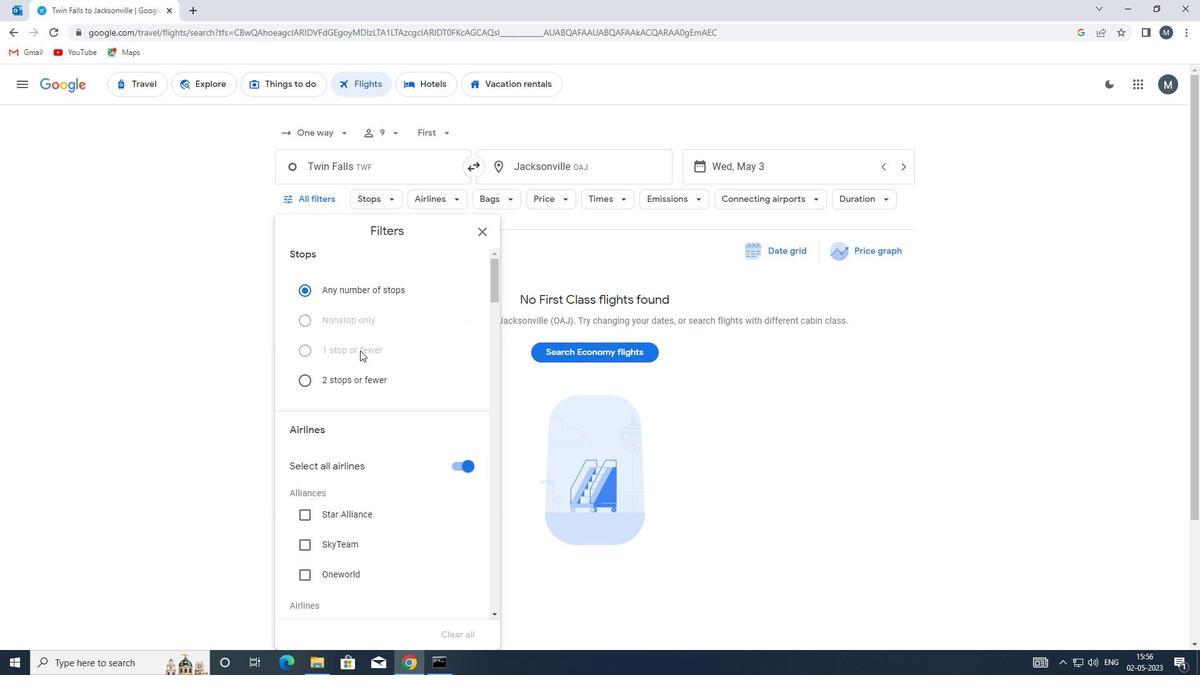 
Action: Mouse scrolled (361, 349) with delta (0, 0)
Screenshot: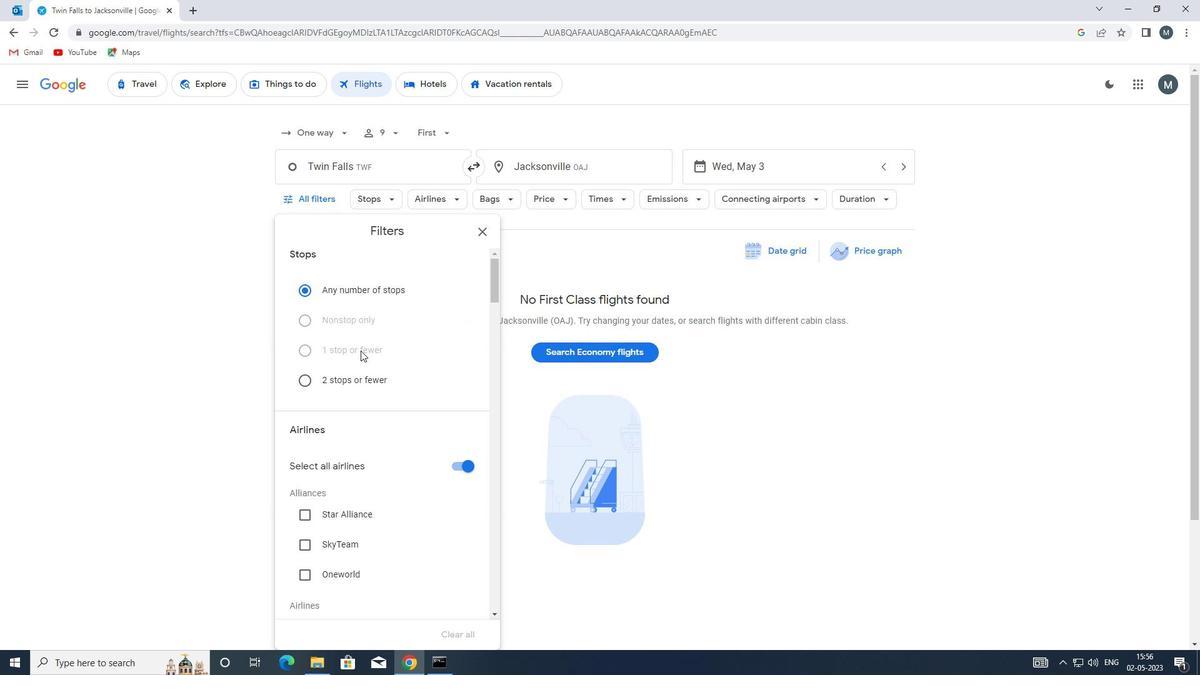 
Action: Mouse scrolled (361, 349) with delta (0, 0)
Screenshot: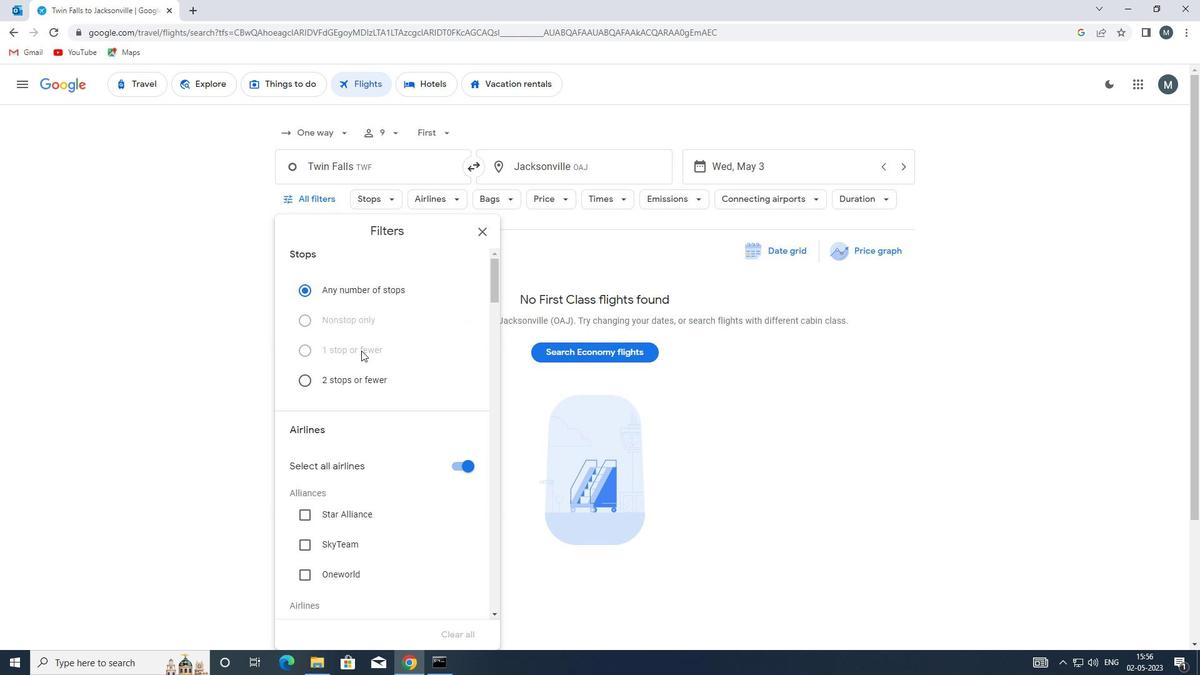 
Action: Mouse moved to (465, 339)
Screenshot: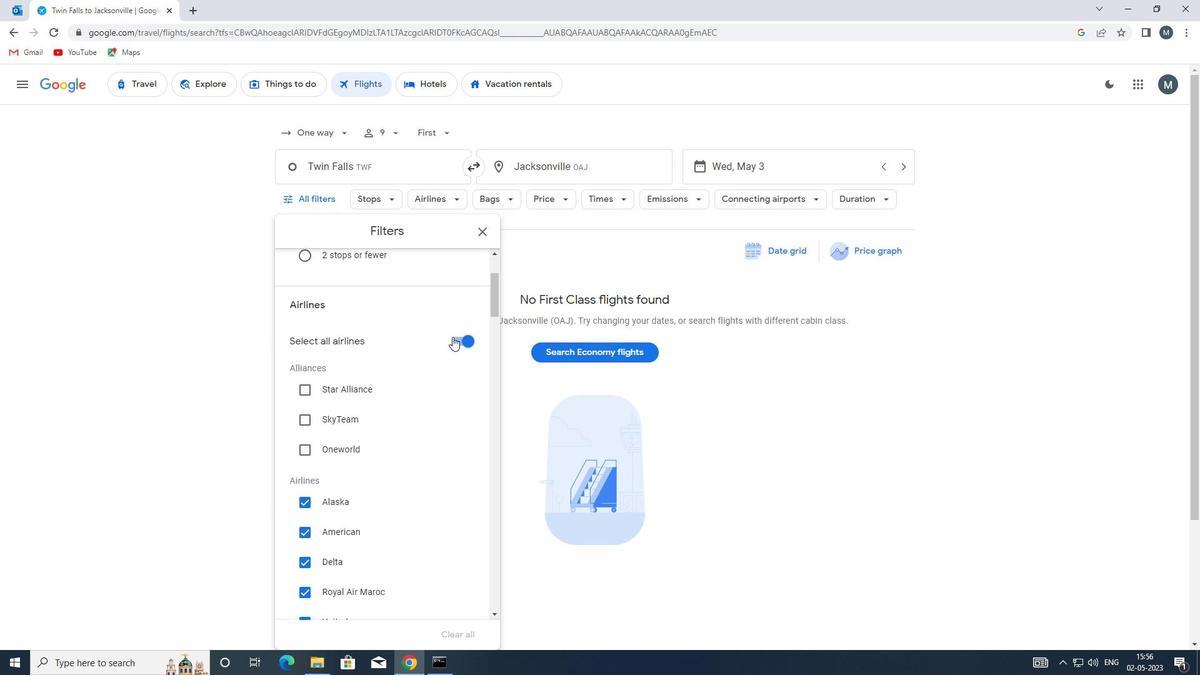
Action: Mouse pressed left at (465, 339)
Screenshot: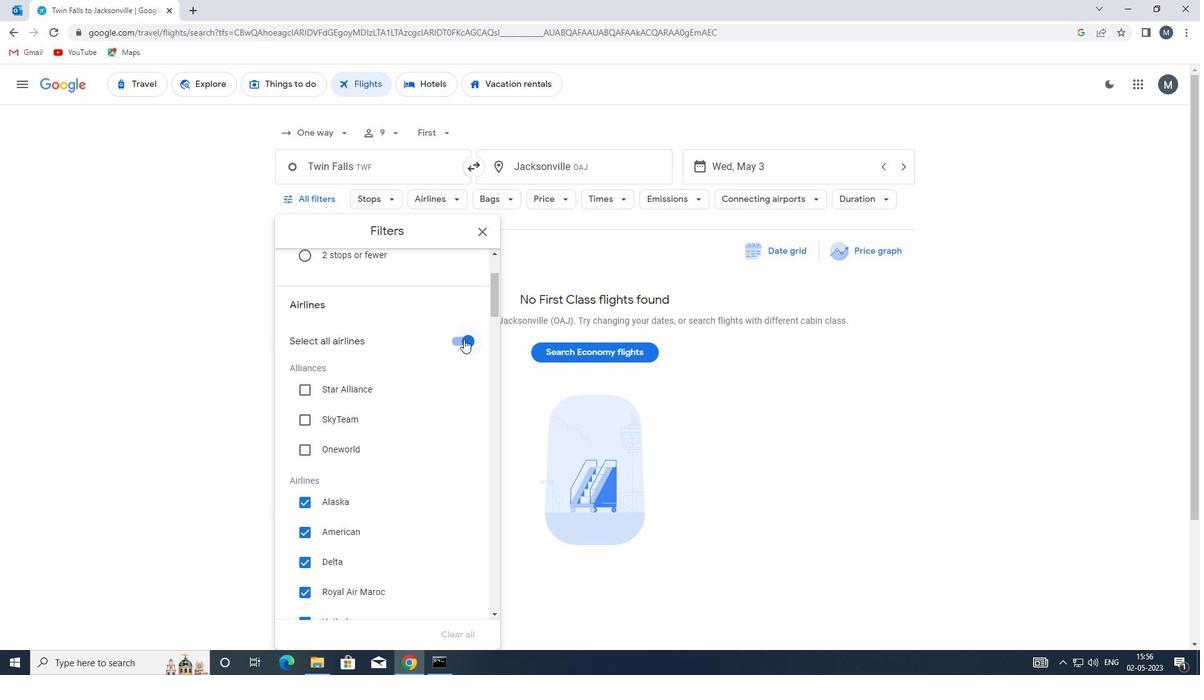 
Action: Mouse moved to (421, 364)
Screenshot: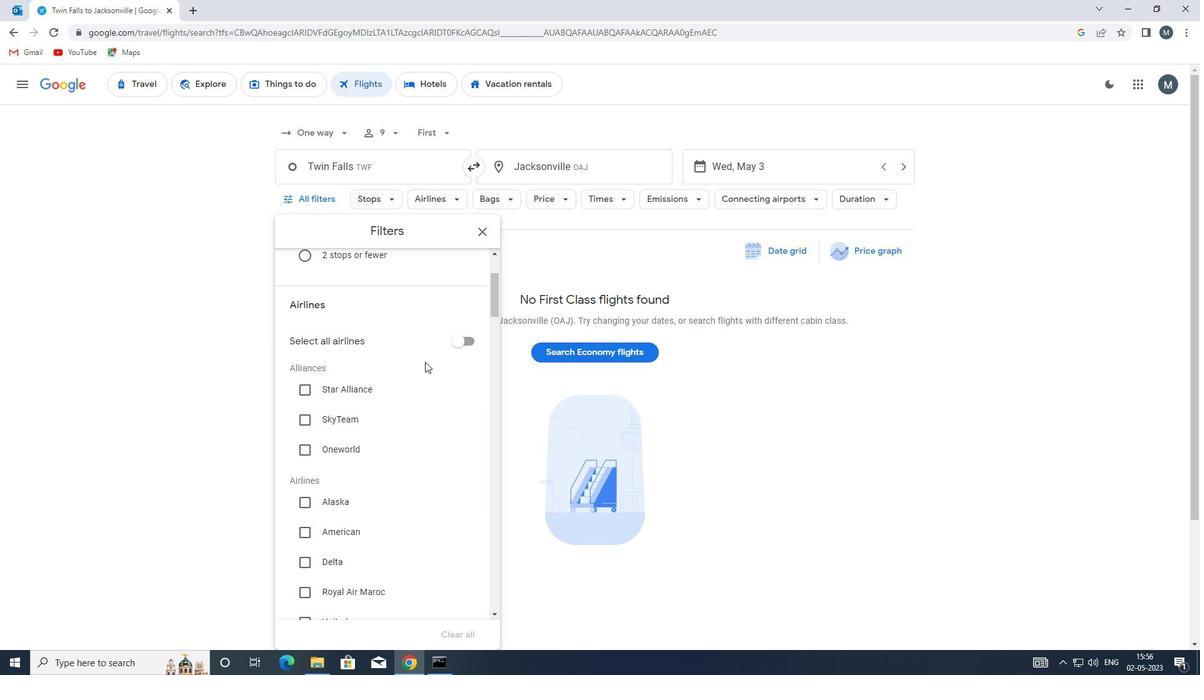 
Action: Mouse scrolled (421, 363) with delta (0, 0)
Screenshot: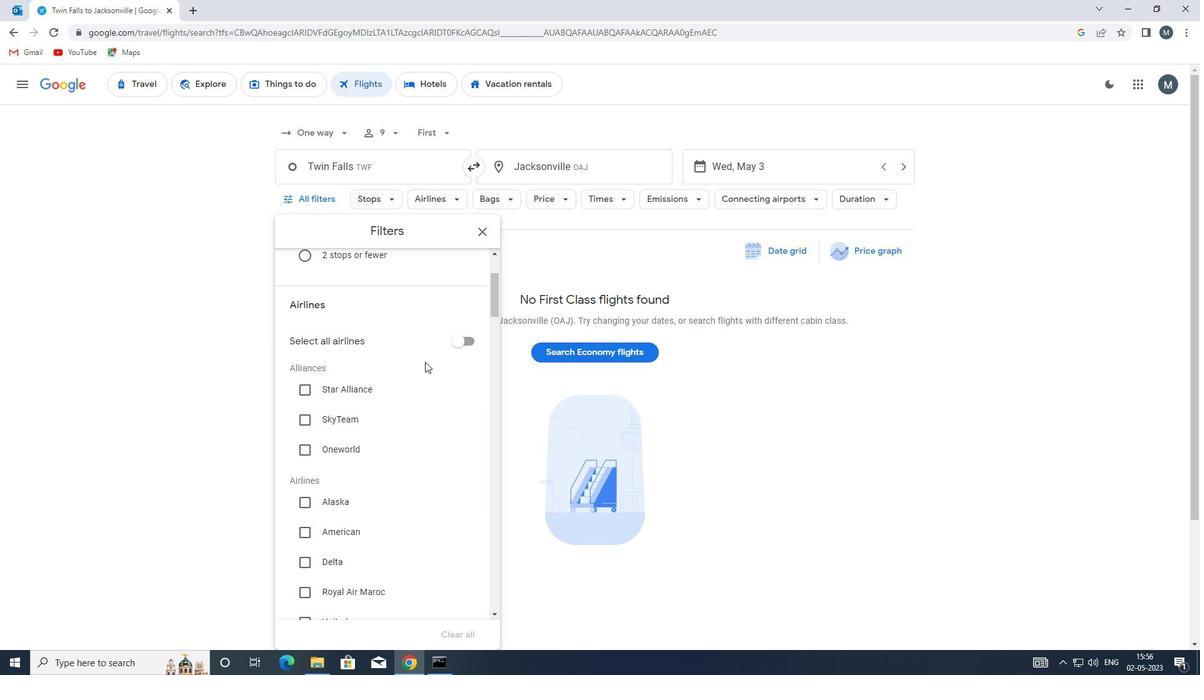 
Action: Mouse moved to (417, 371)
Screenshot: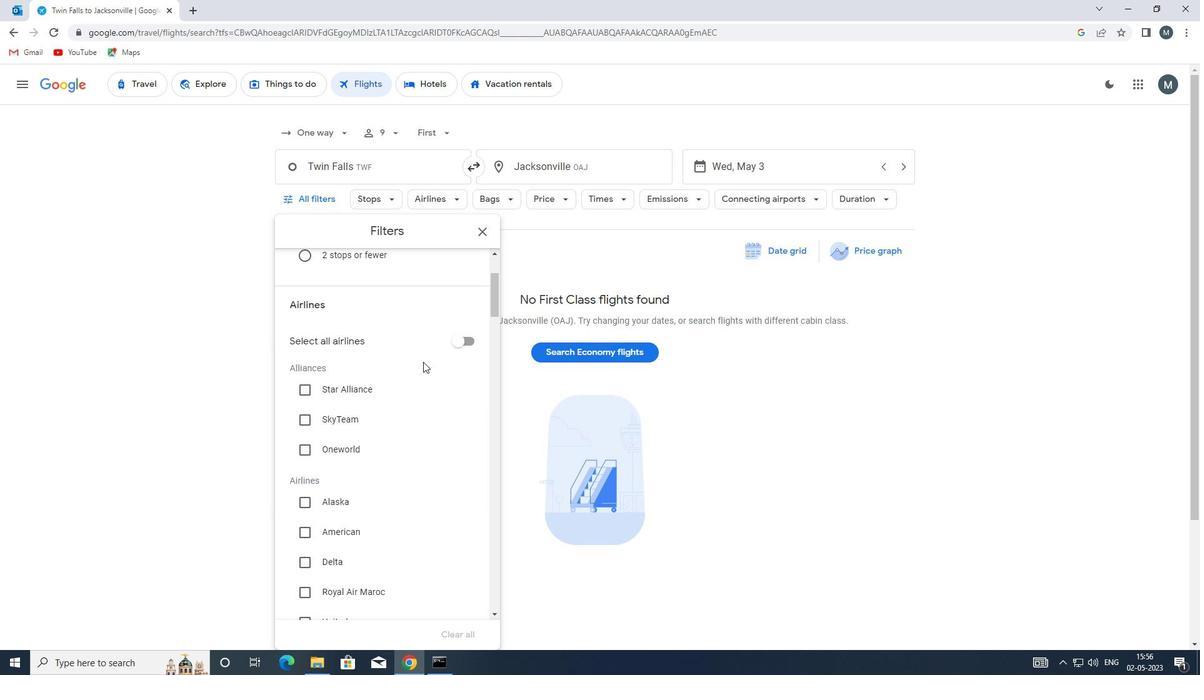 
Action: Mouse scrolled (417, 370) with delta (0, 0)
Screenshot: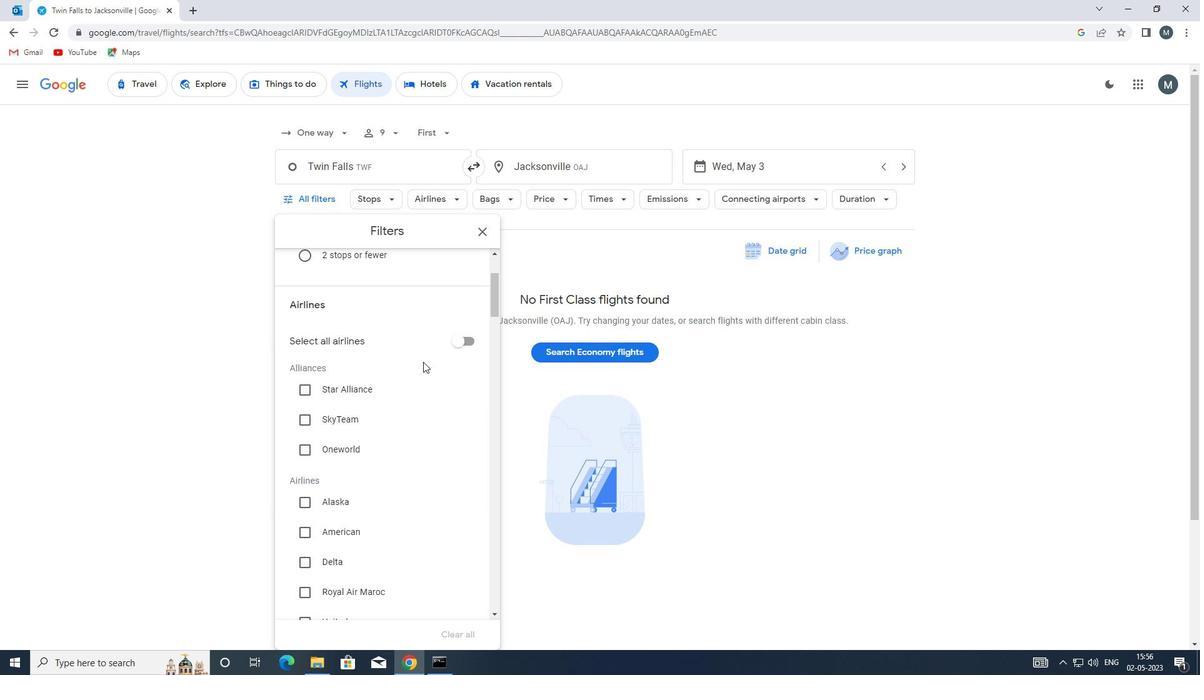 
Action: Mouse moved to (308, 440)
Screenshot: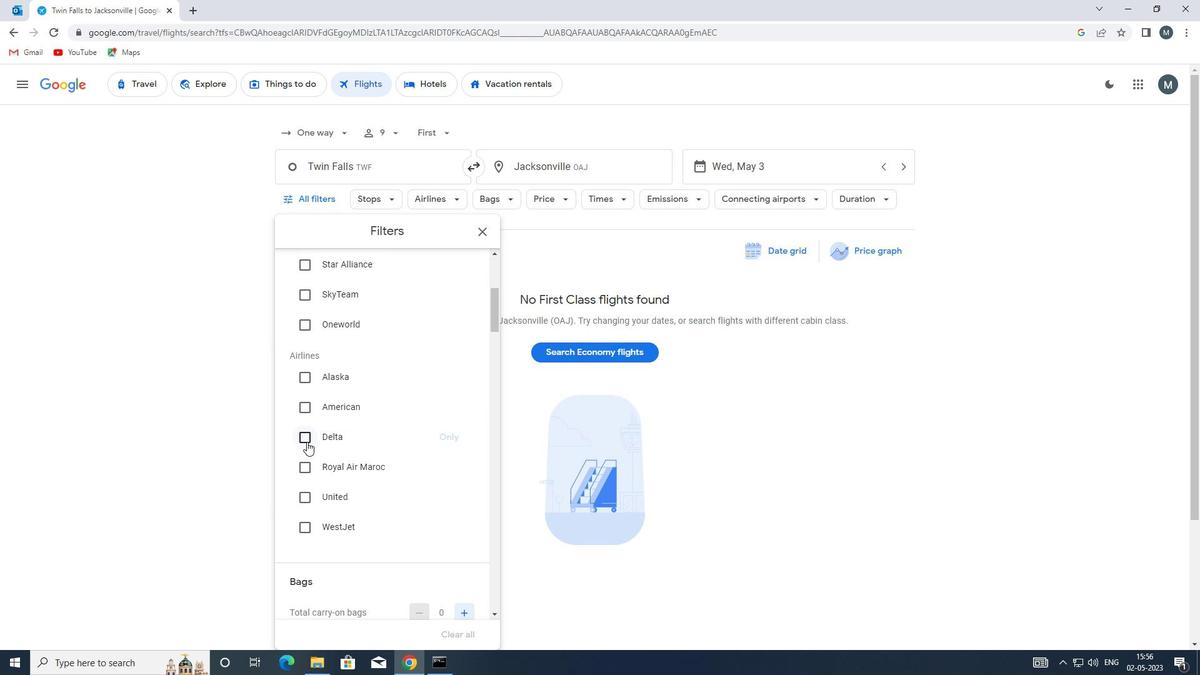 
Action: Mouse pressed left at (308, 440)
Screenshot: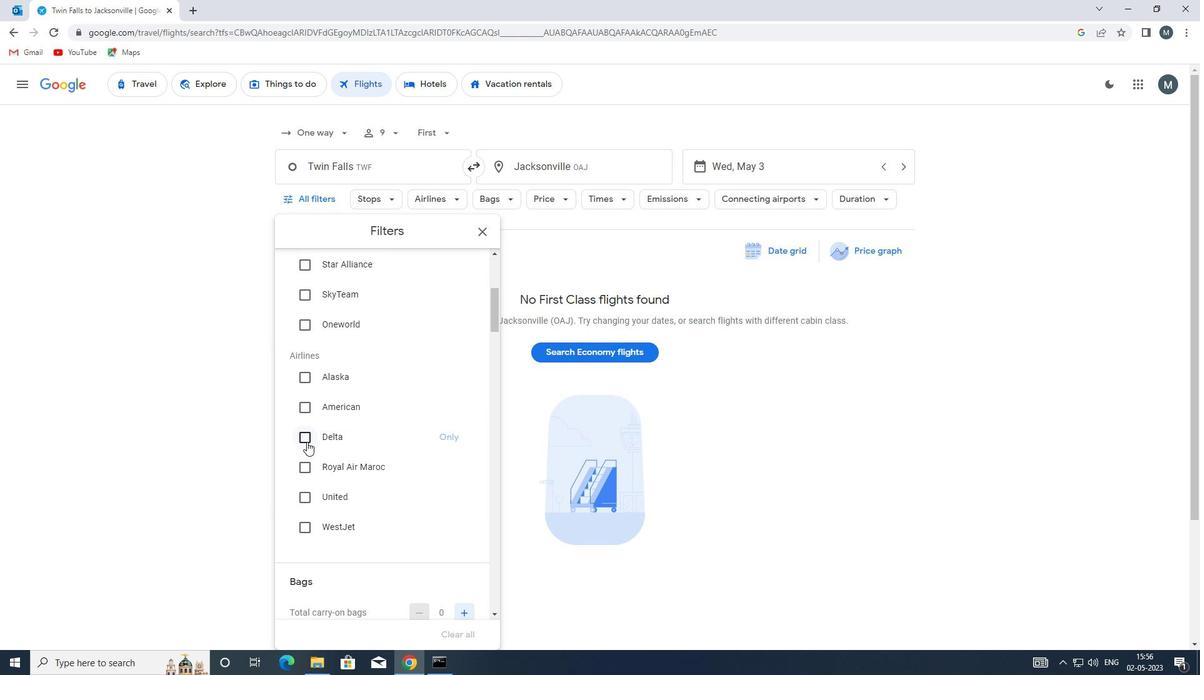 
Action: Mouse moved to (368, 423)
Screenshot: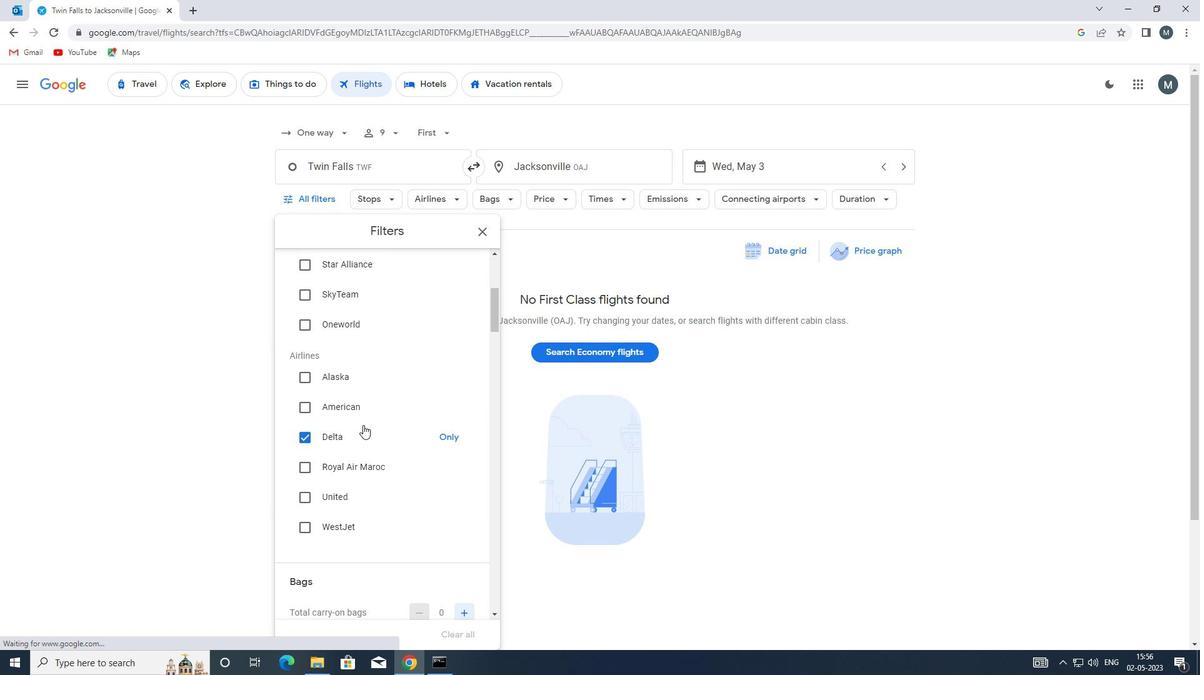 
Action: Mouse scrolled (368, 422) with delta (0, 0)
Screenshot: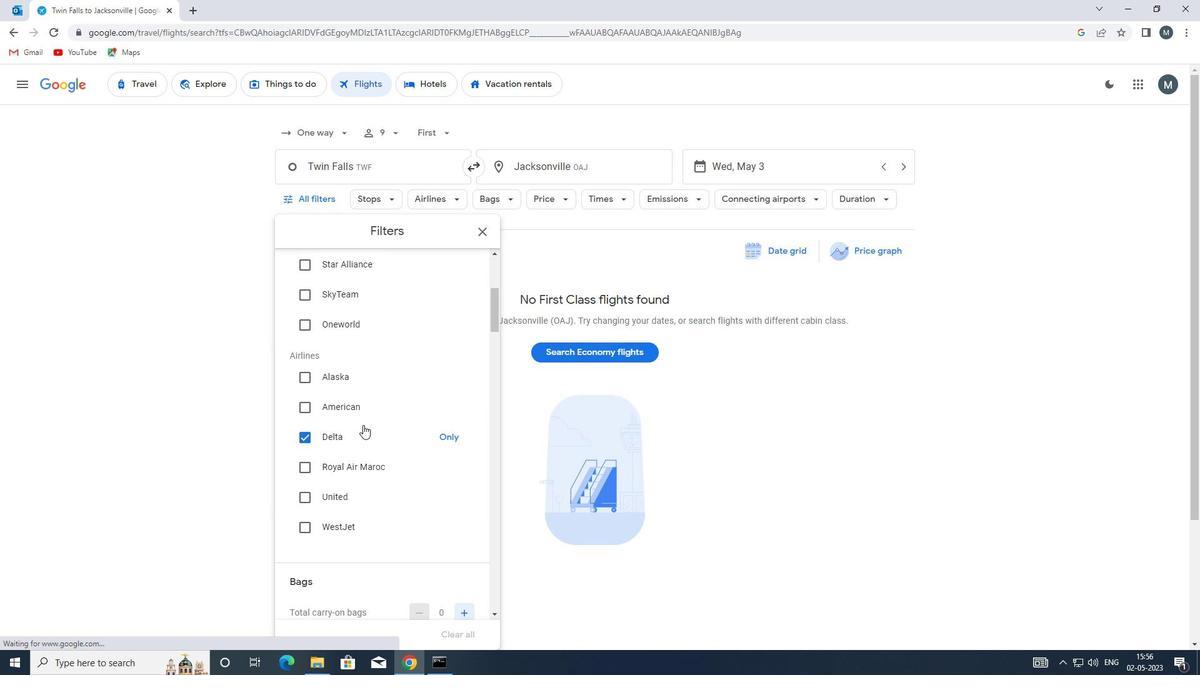 
Action: Mouse scrolled (368, 422) with delta (0, 0)
Screenshot: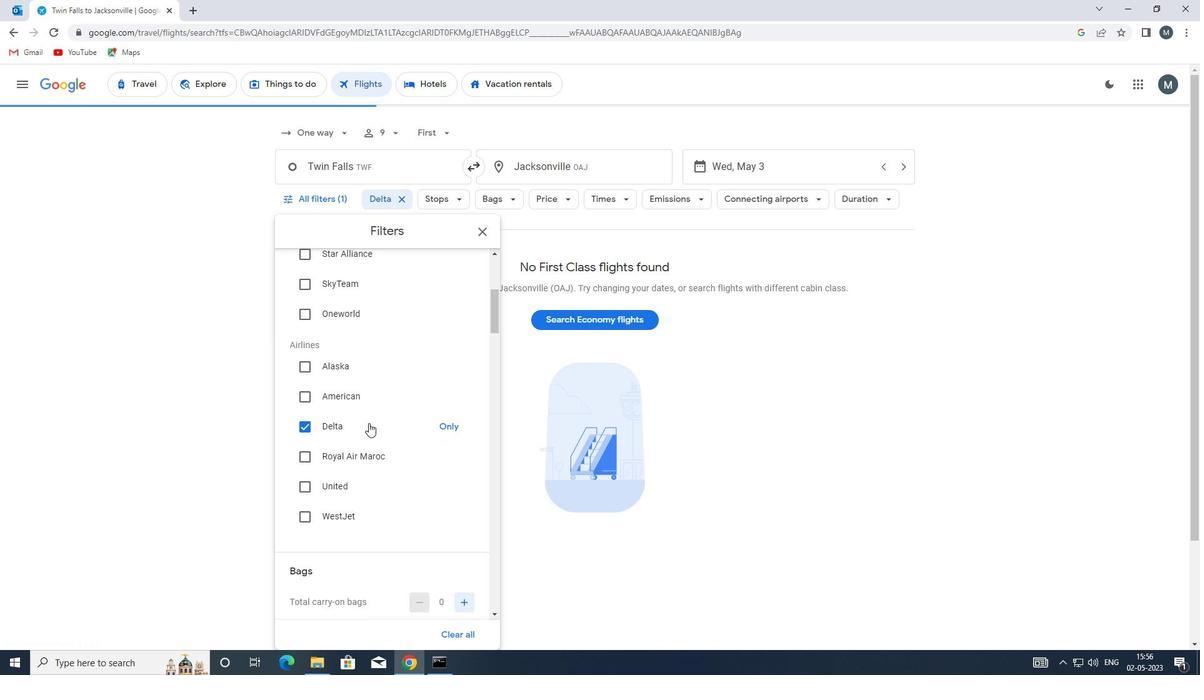 
Action: Mouse scrolled (368, 422) with delta (0, 0)
Screenshot: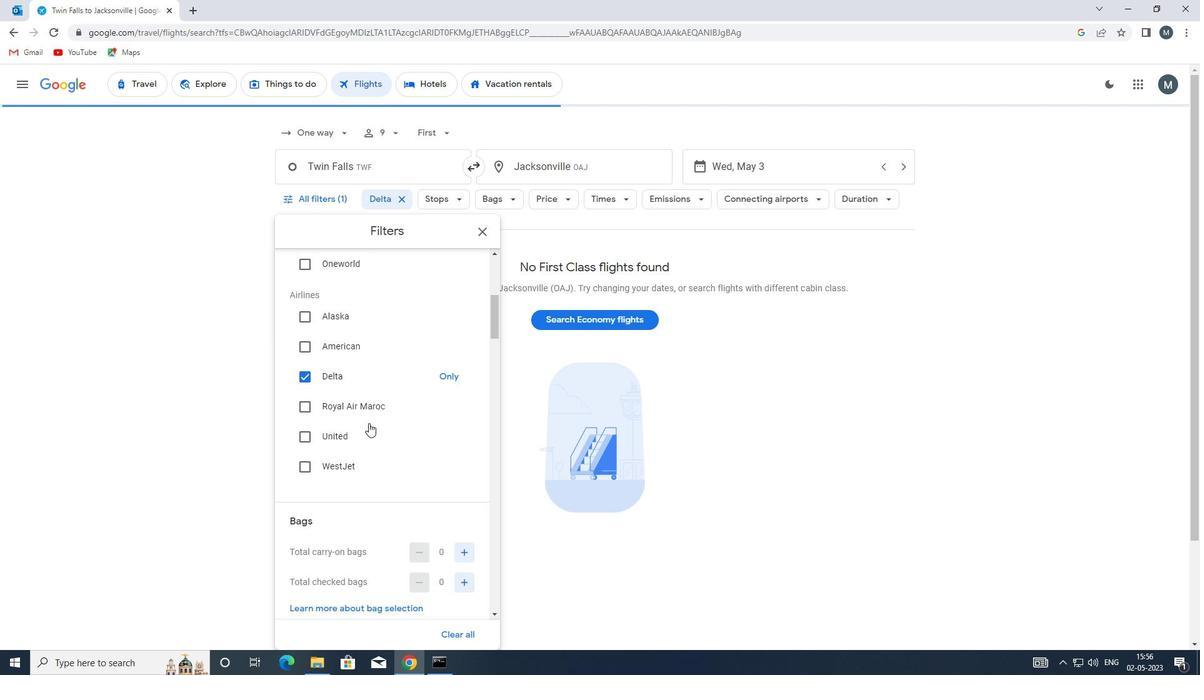 
Action: Mouse scrolled (368, 422) with delta (0, 0)
Screenshot: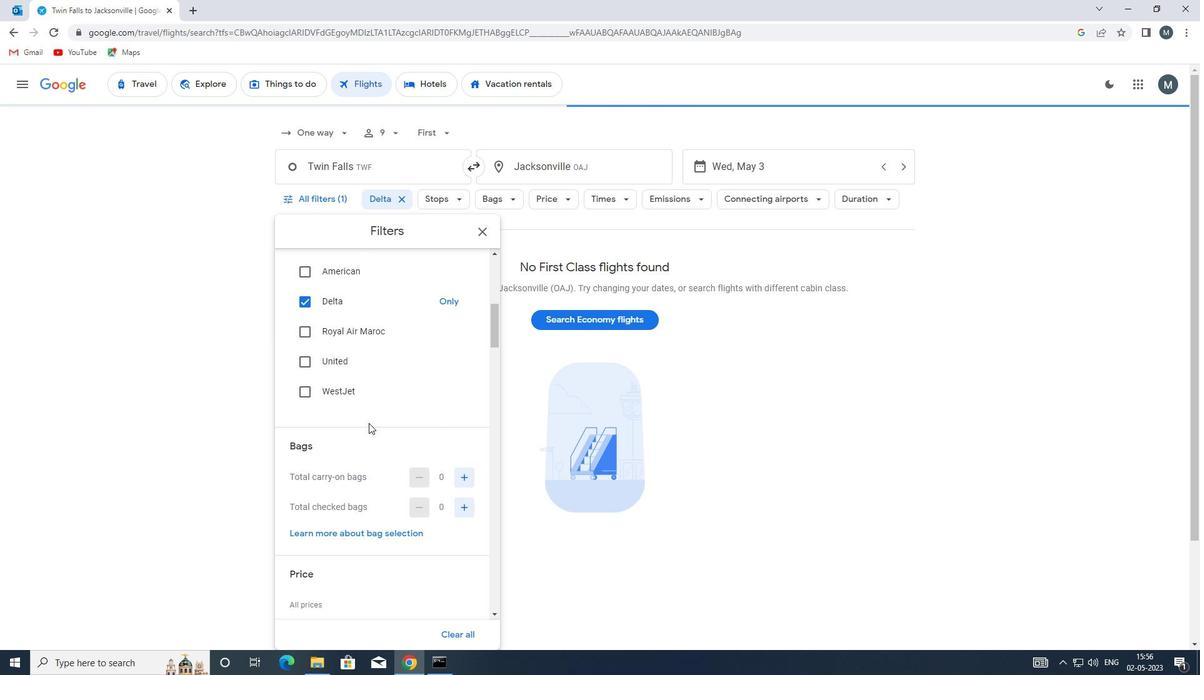 
Action: Mouse scrolled (368, 422) with delta (0, 0)
Screenshot: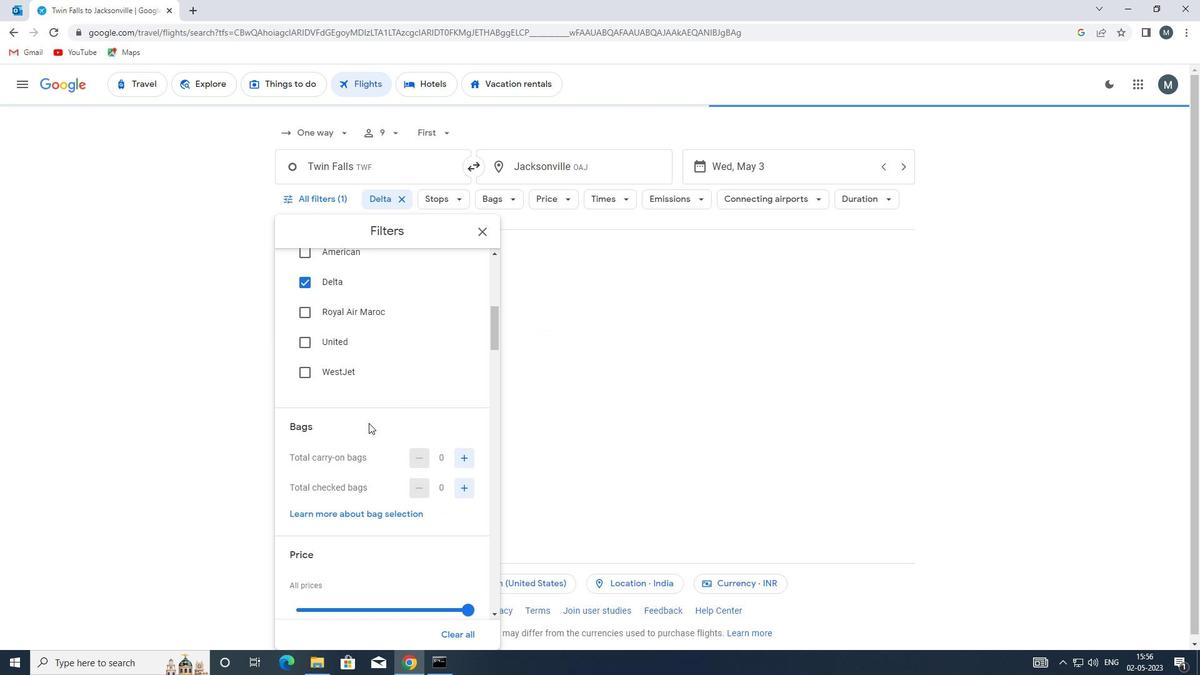 
Action: Mouse moved to (461, 297)
Screenshot: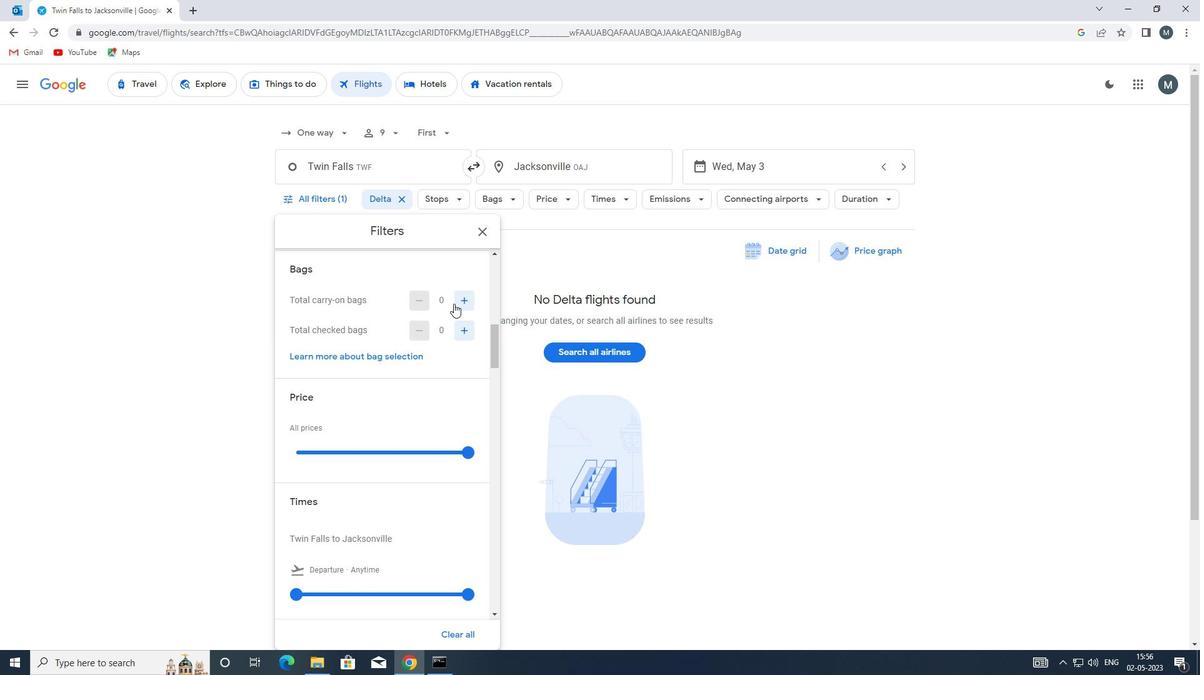 
Action: Mouse pressed left at (461, 297)
Screenshot: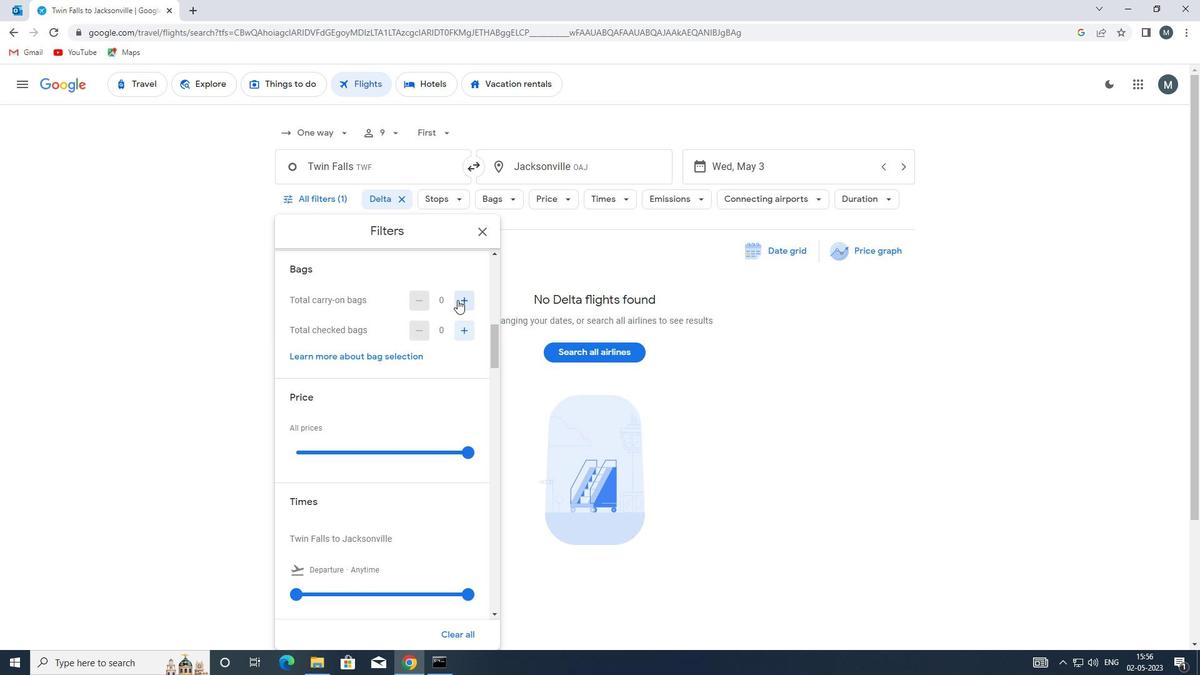 
Action: Mouse moved to (463, 297)
Screenshot: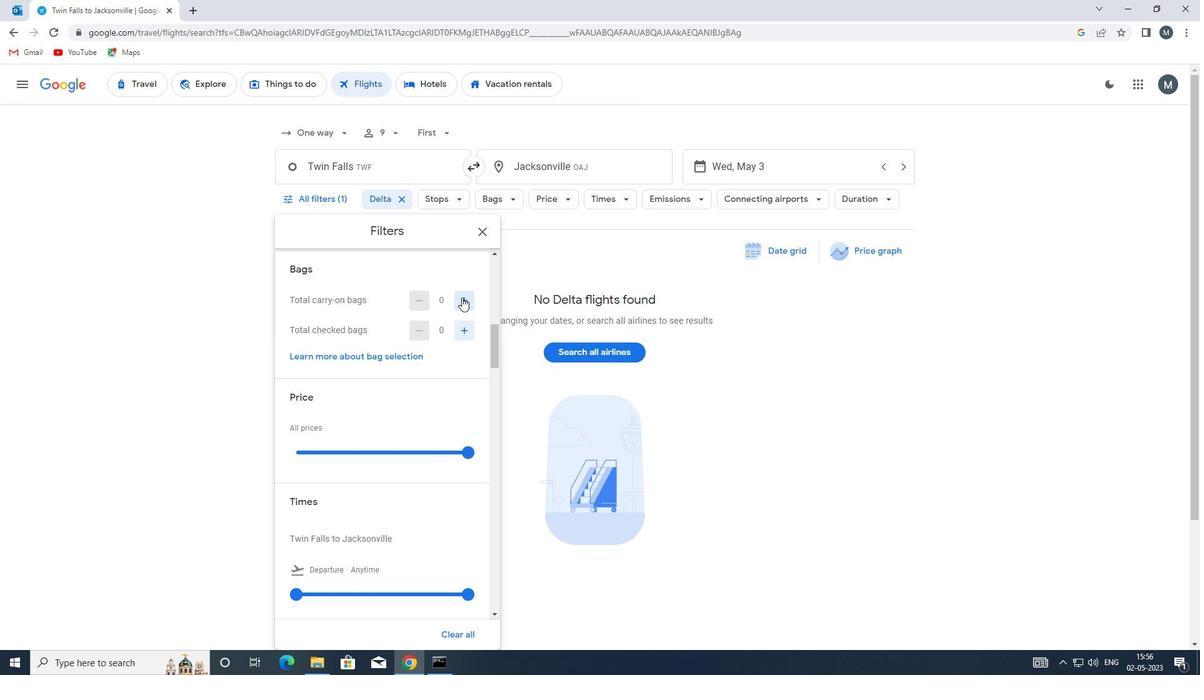 
Action: Mouse pressed left at (463, 297)
Screenshot: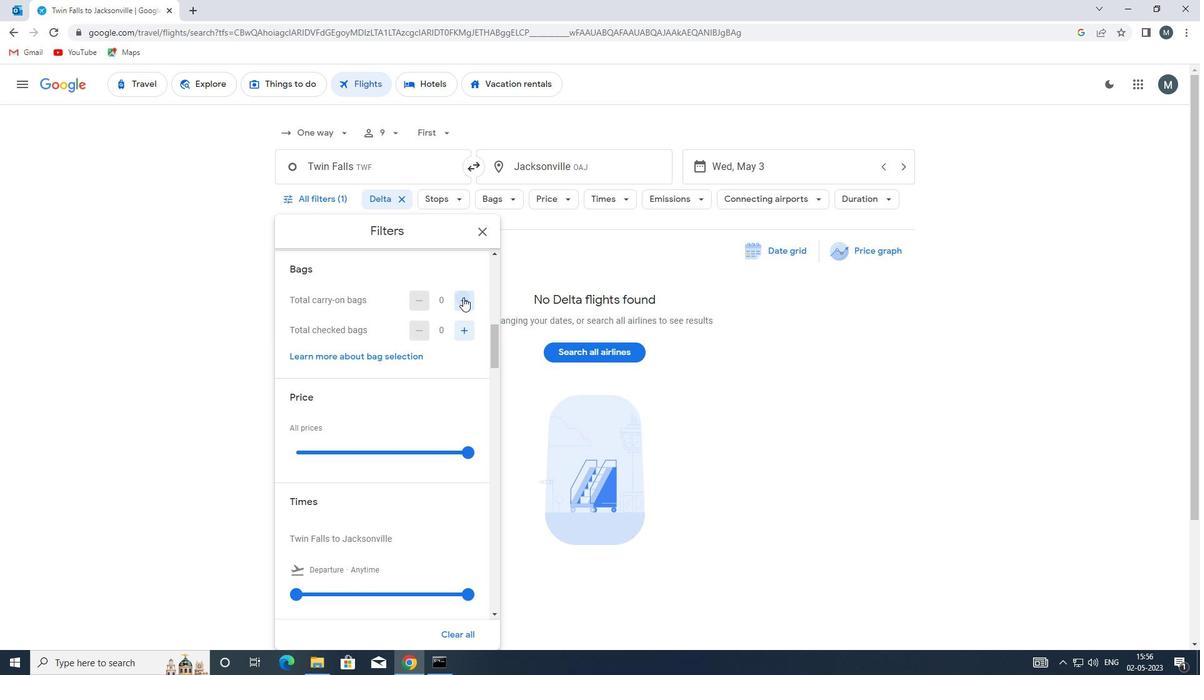 
Action: Mouse moved to (372, 368)
Screenshot: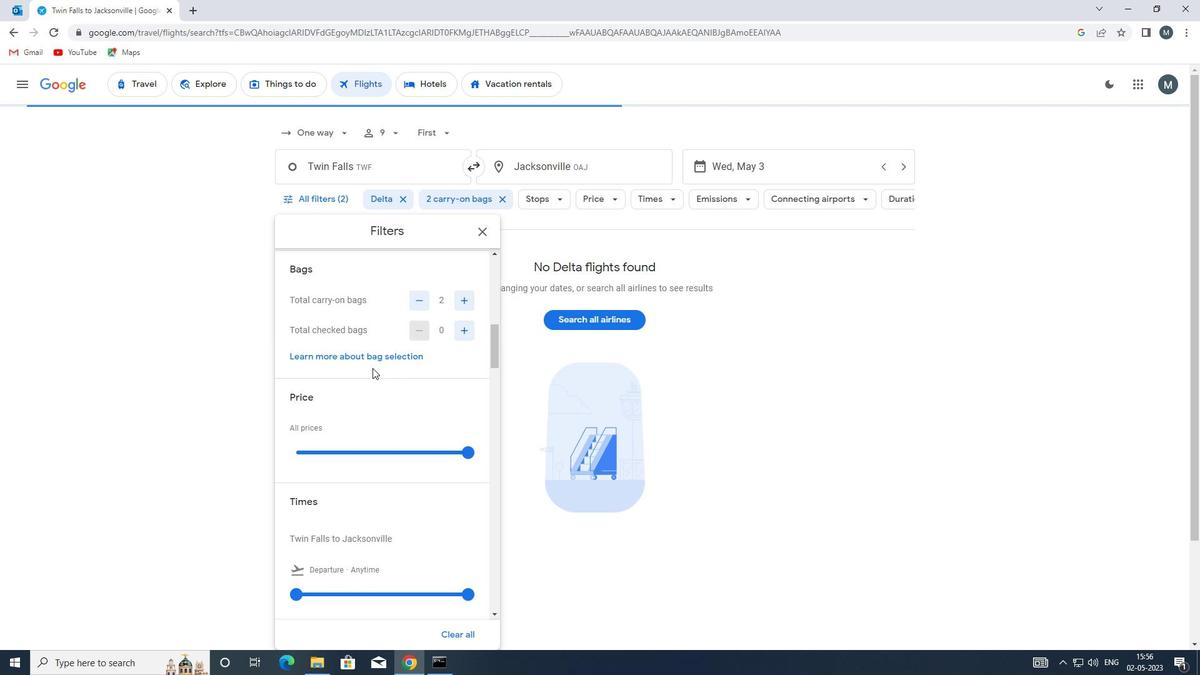 
Action: Mouse scrolled (372, 368) with delta (0, 0)
Screenshot: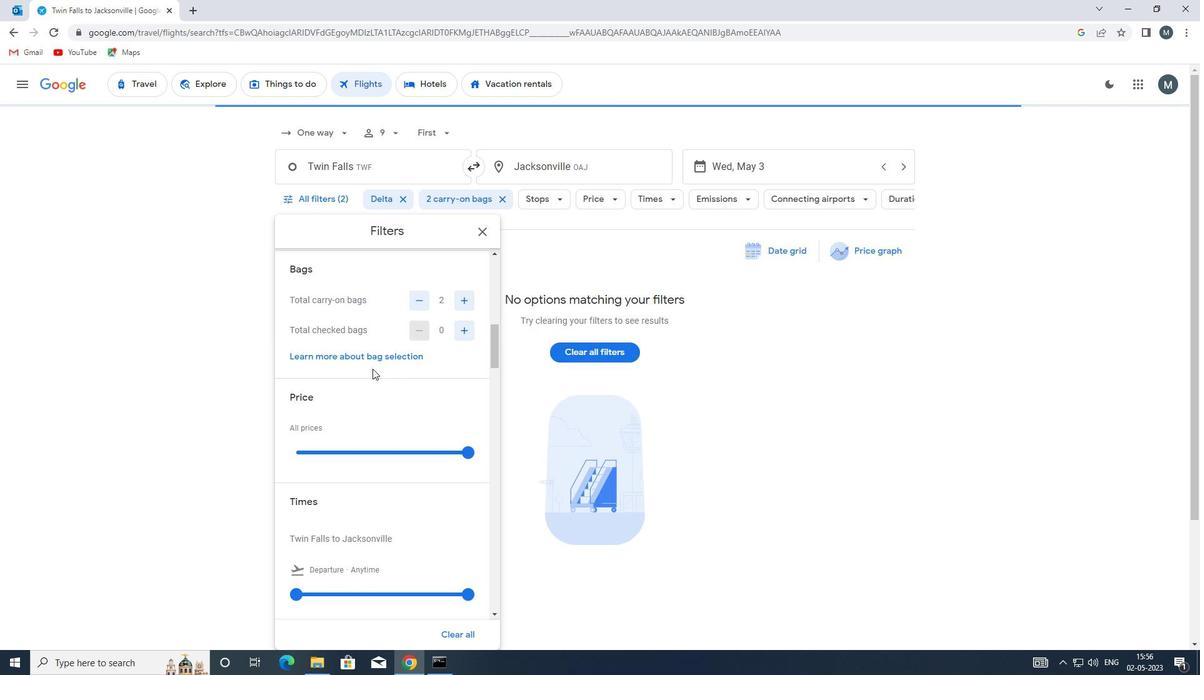 
Action: Mouse moved to (373, 368)
Screenshot: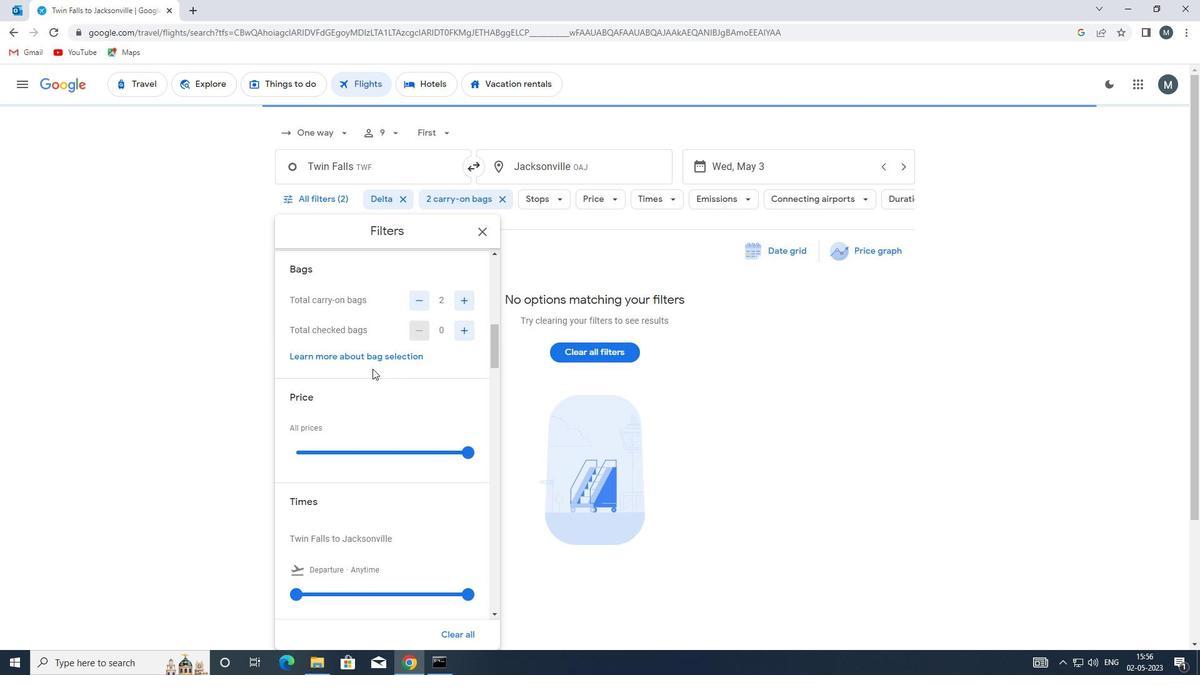 
Action: Mouse scrolled (373, 368) with delta (0, 0)
Screenshot: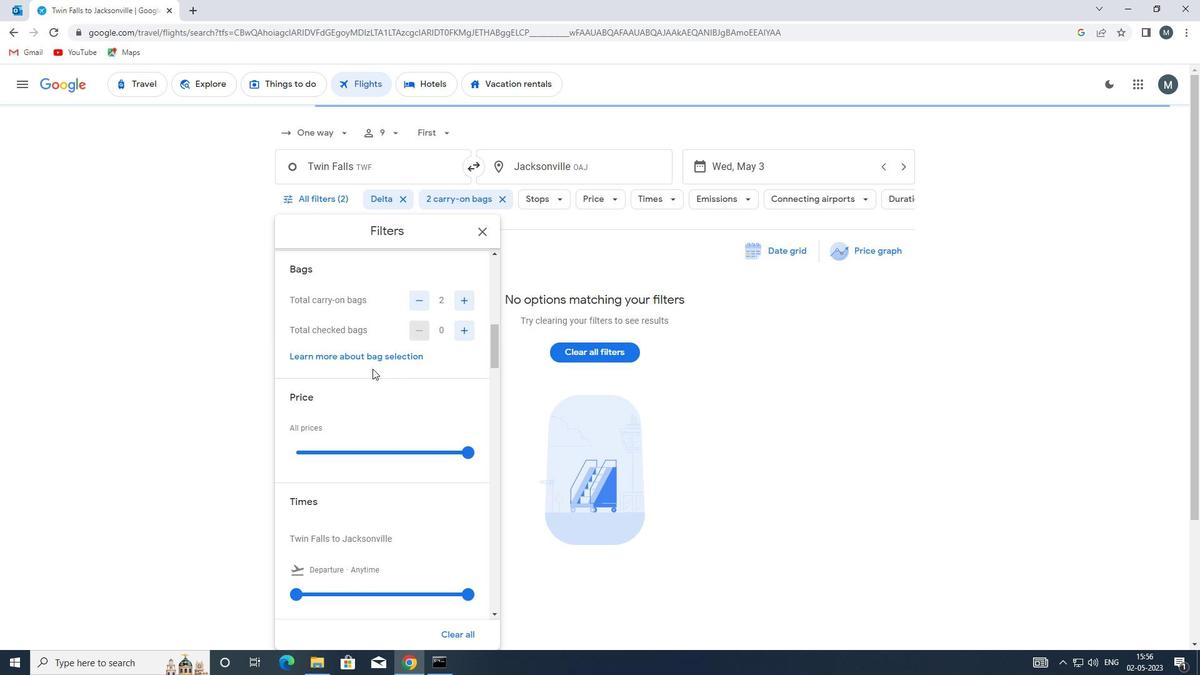 
Action: Mouse moved to (352, 323)
Screenshot: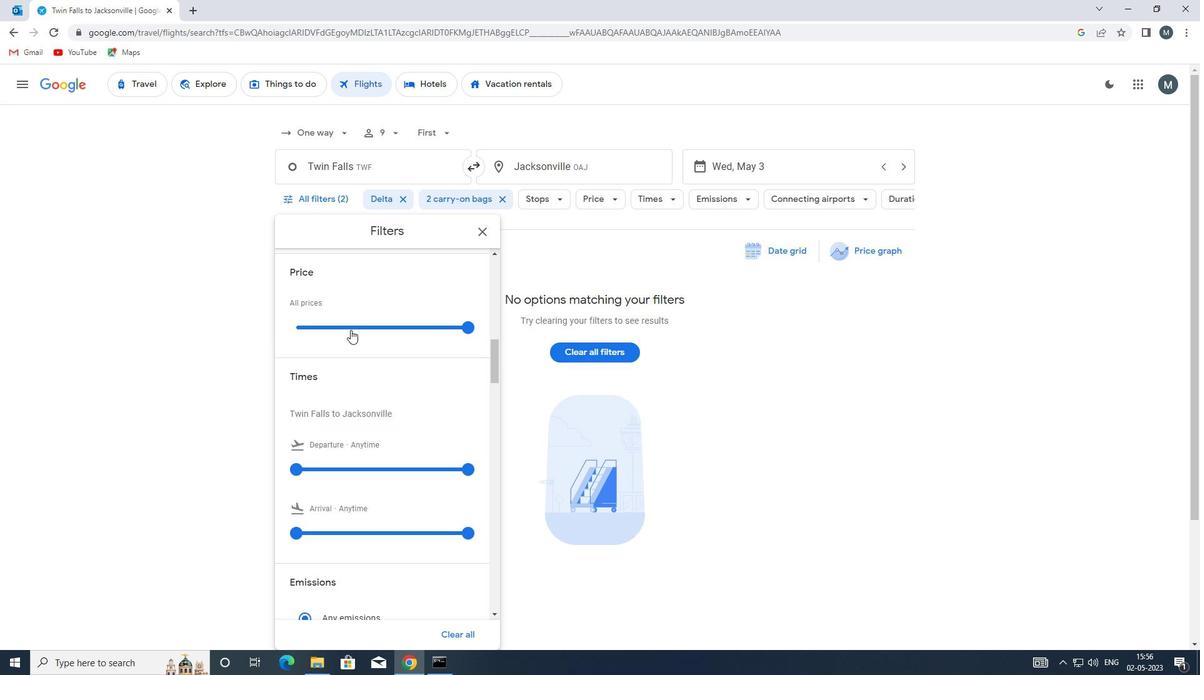 
Action: Mouse pressed left at (352, 323)
Screenshot: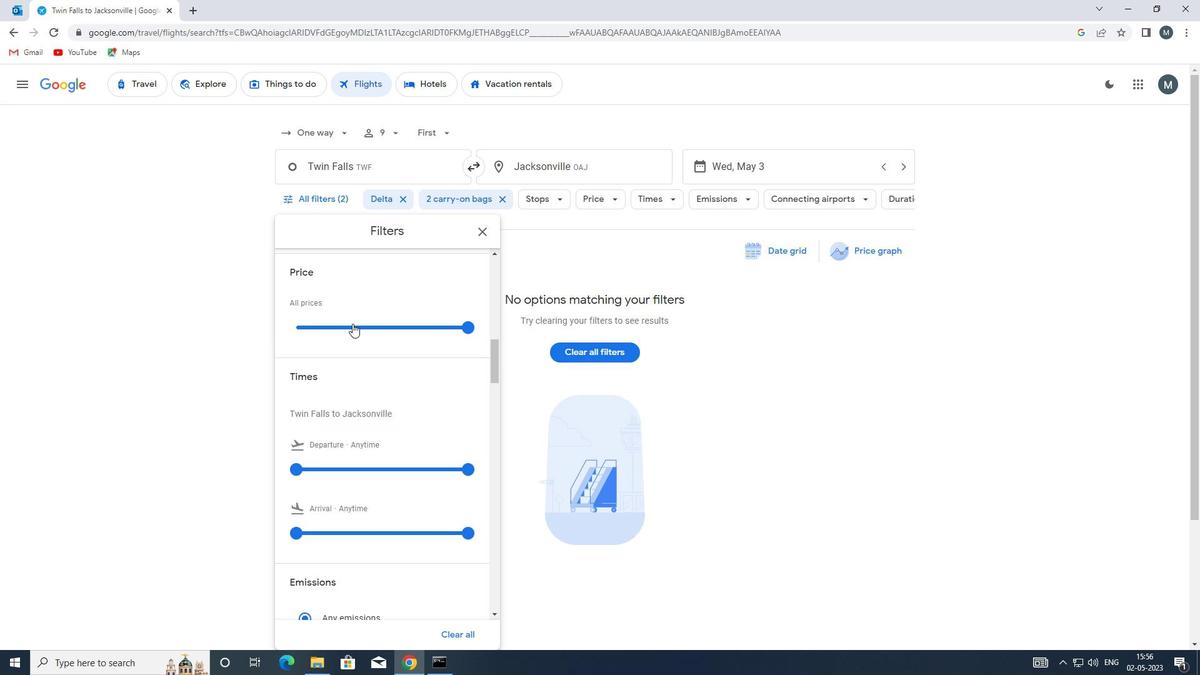 
Action: Mouse pressed left at (352, 323)
Screenshot: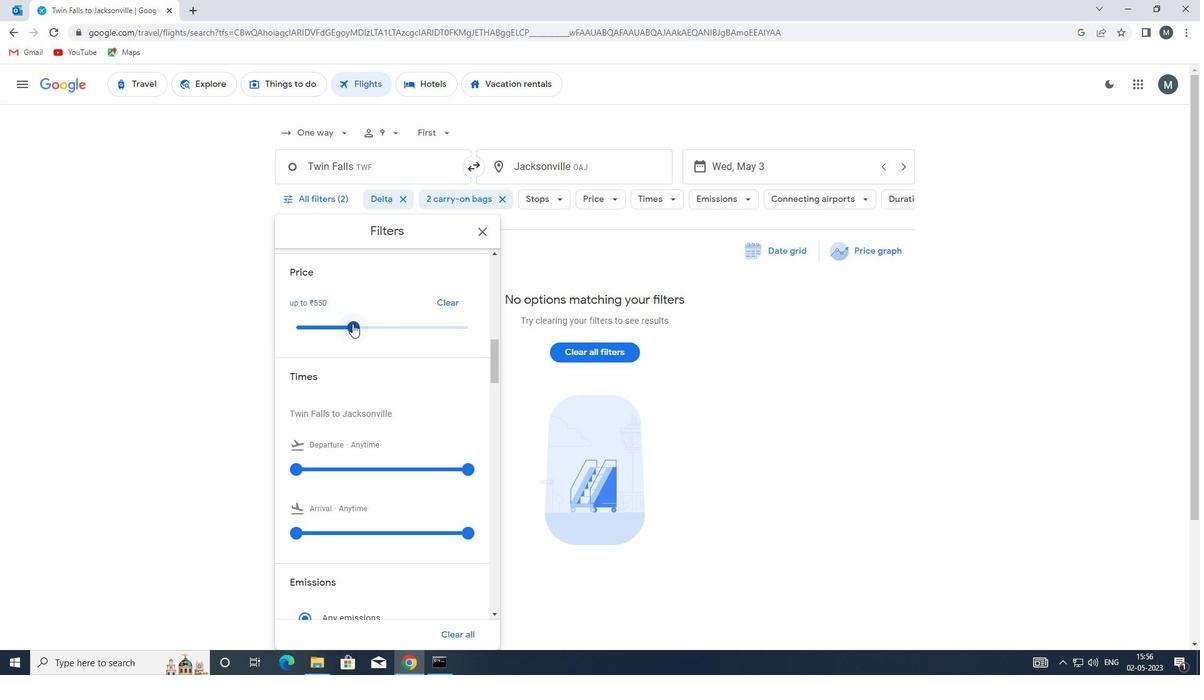 
Action: Mouse moved to (369, 363)
Screenshot: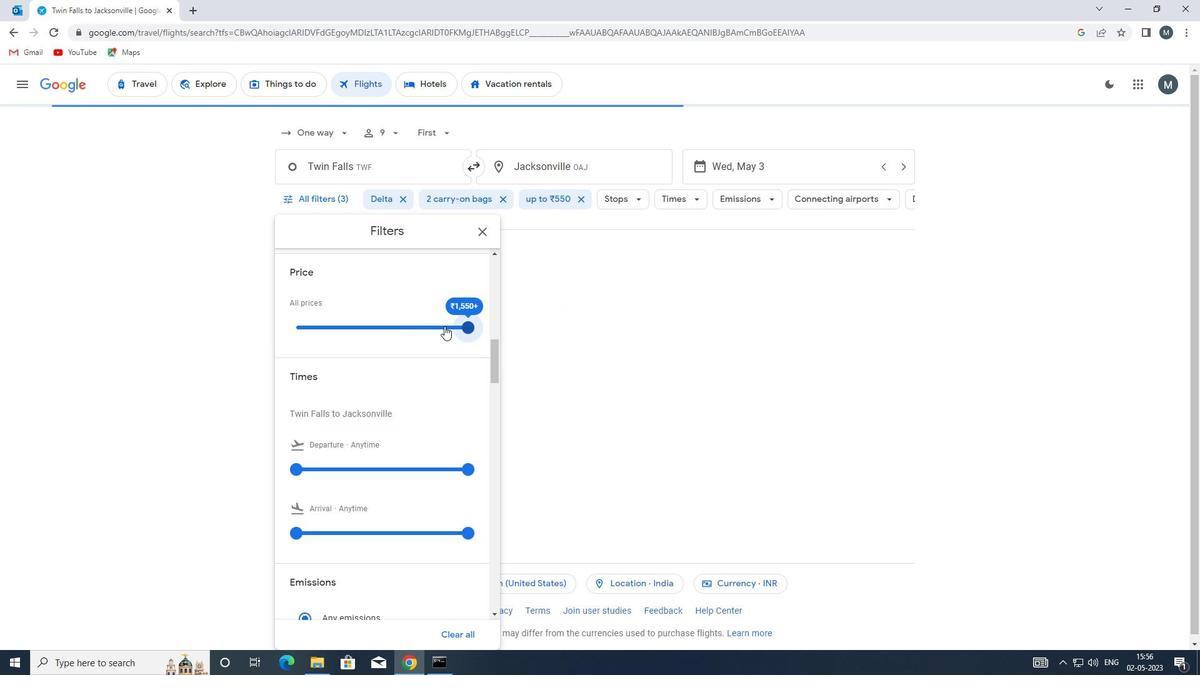 
Action: Mouse scrolled (369, 362) with delta (0, 0)
Screenshot: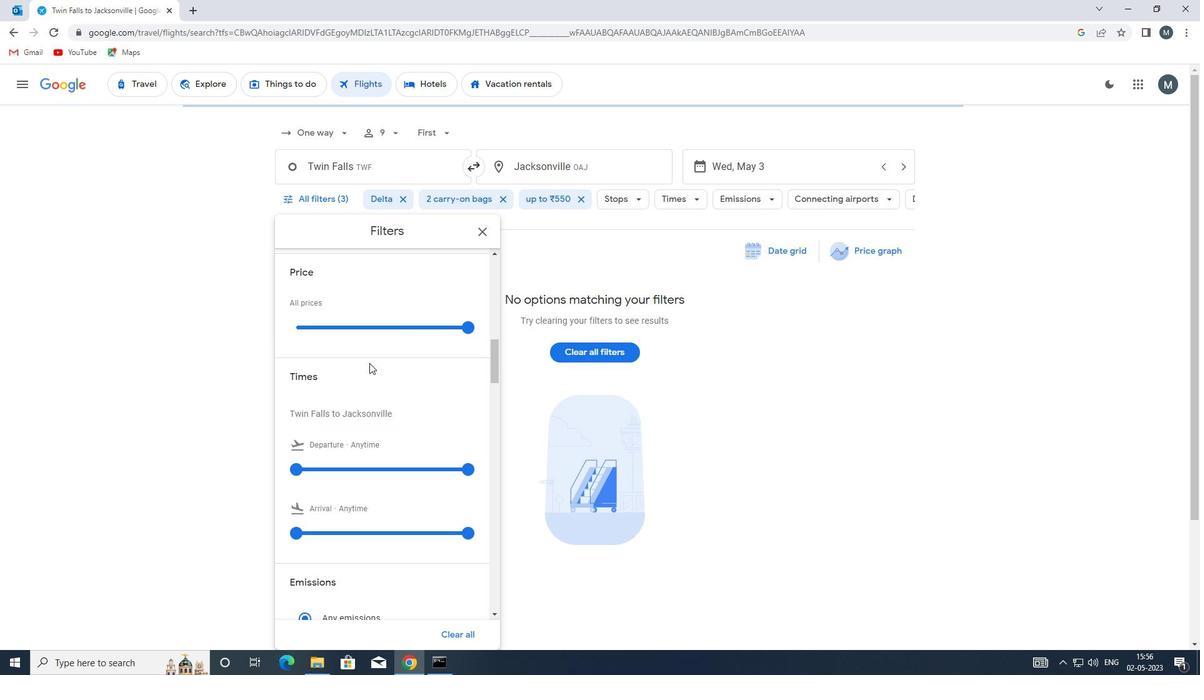 
Action: Mouse scrolled (369, 362) with delta (0, 0)
Screenshot: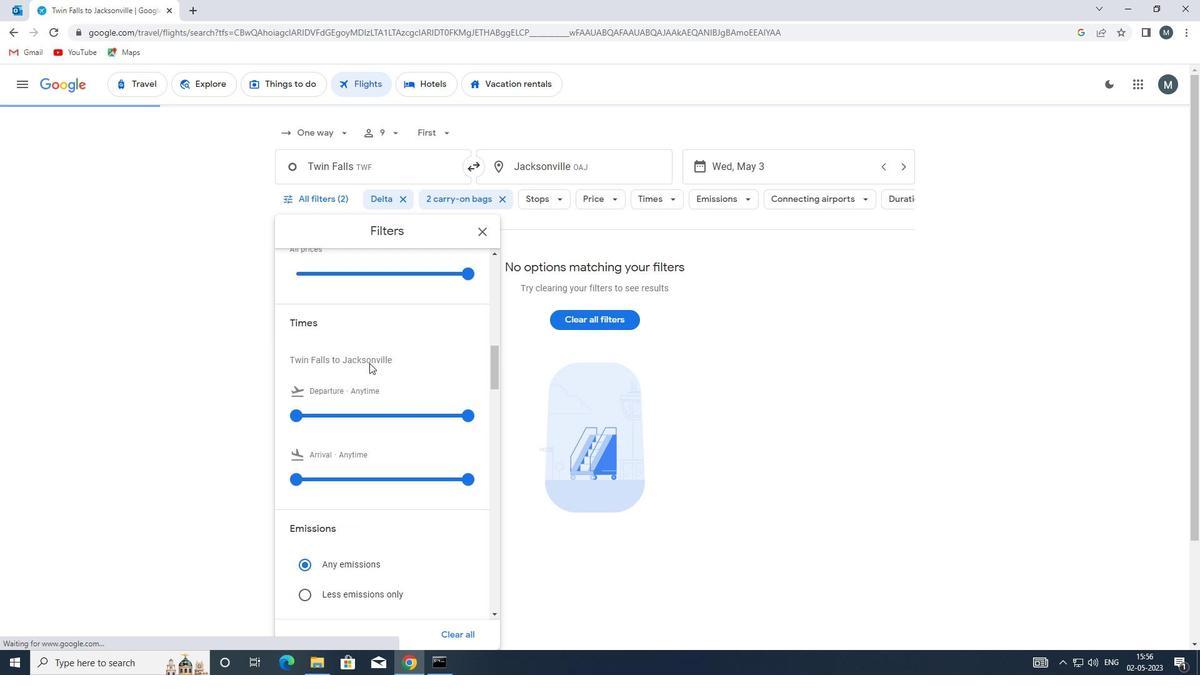 
Action: Mouse moved to (298, 342)
Screenshot: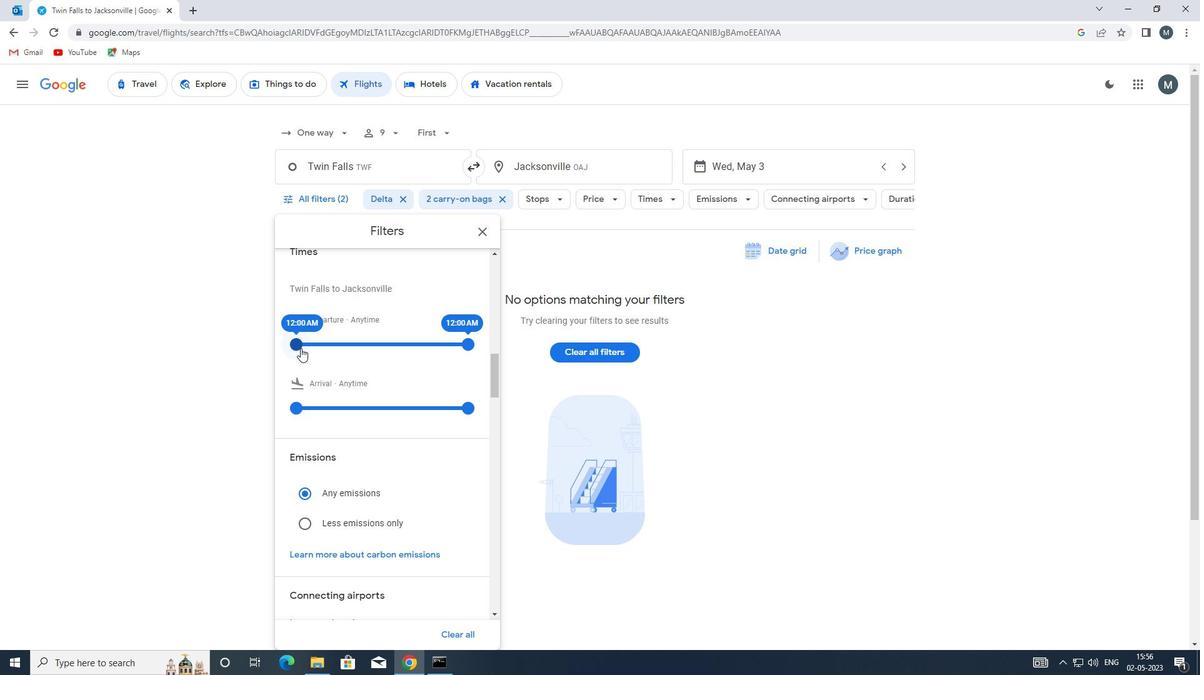 
Action: Mouse pressed left at (298, 342)
Screenshot: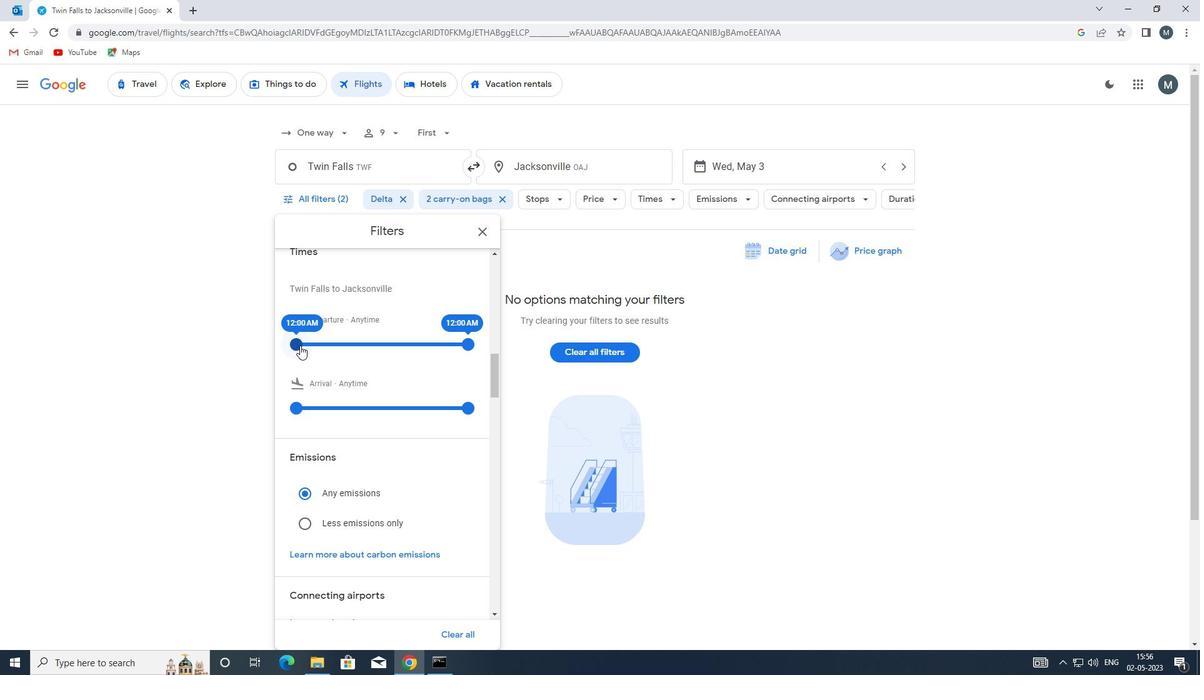 
Action: Mouse moved to (468, 342)
Screenshot: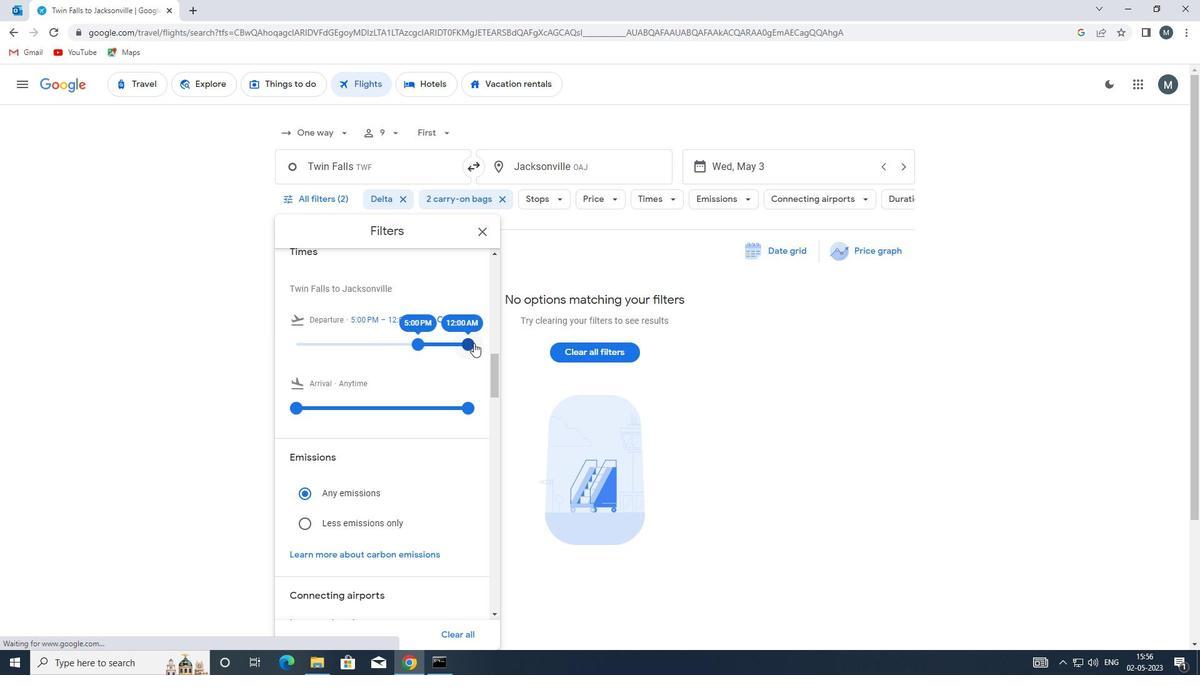 
Action: Mouse pressed left at (468, 342)
Screenshot: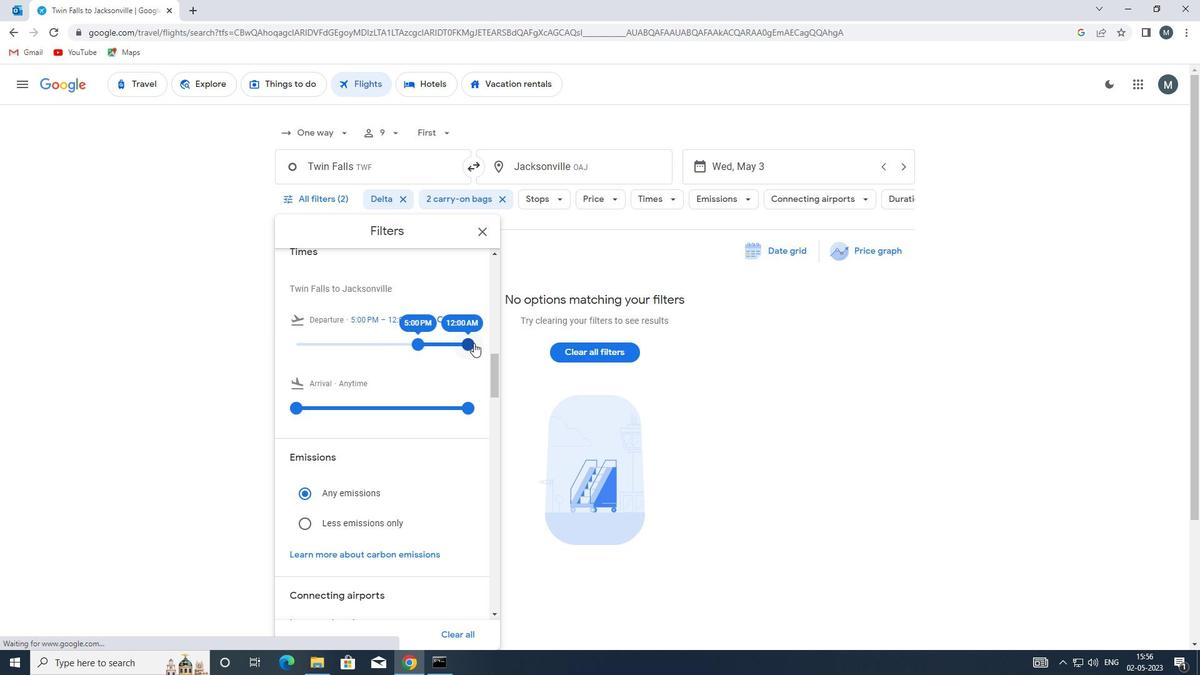 
Action: Mouse moved to (421, 338)
Screenshot: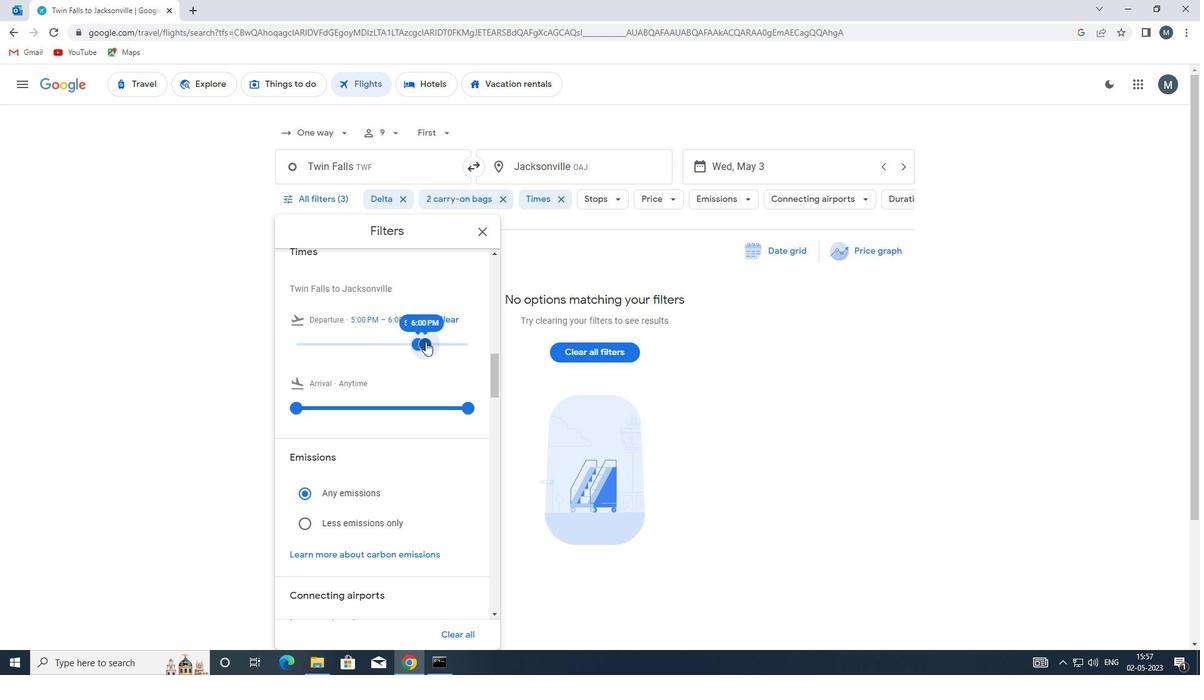 
Action: Mouse scrolled (421, 338) with delta (0, 0)
Screenshot: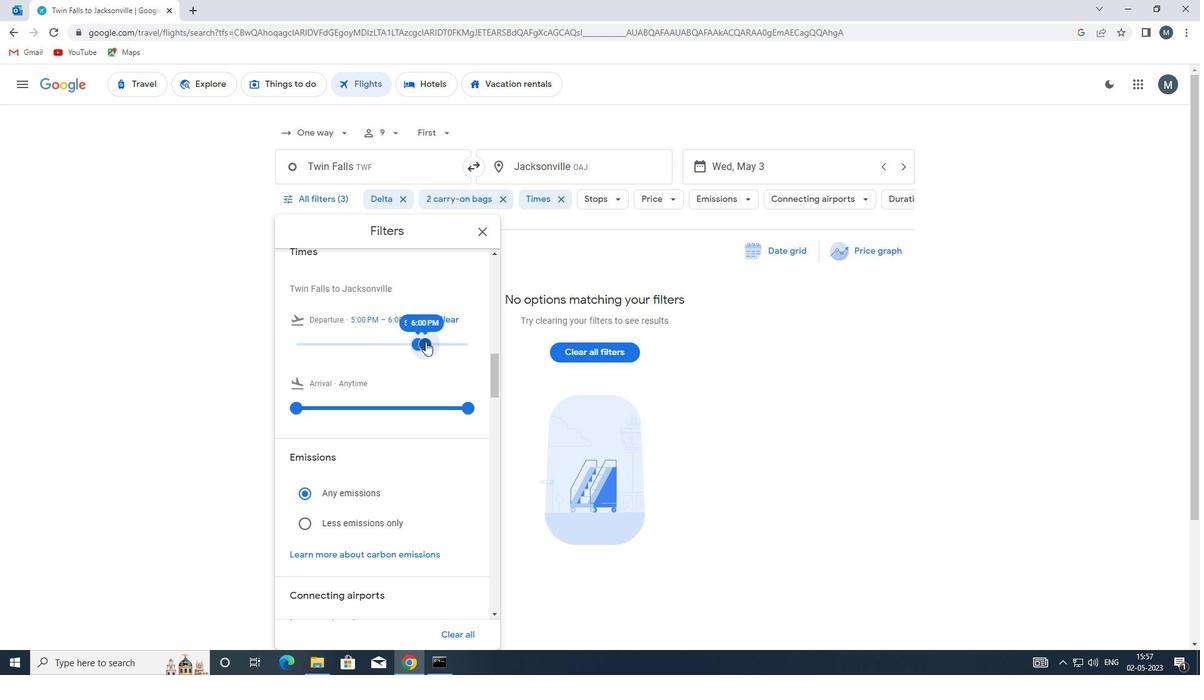 
Action: Mouse moved to (416, 340)
Screenshot: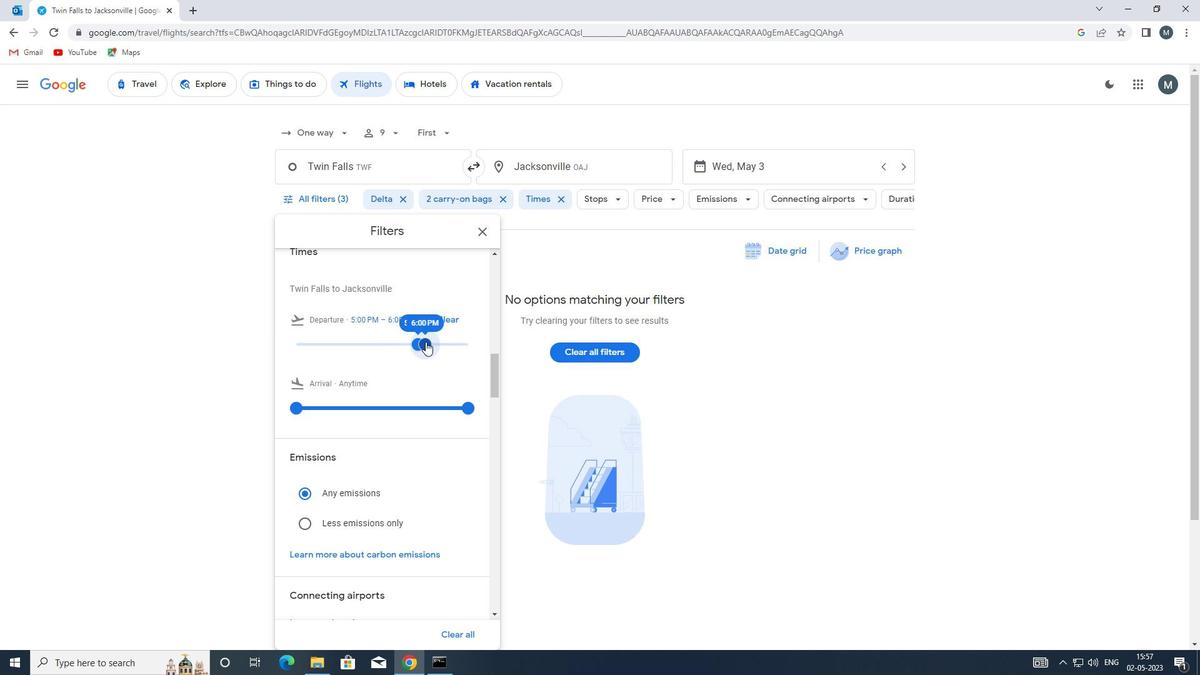 
Action: Mouse scrolled (416, 340) with delta (0, 0)
Screenshot: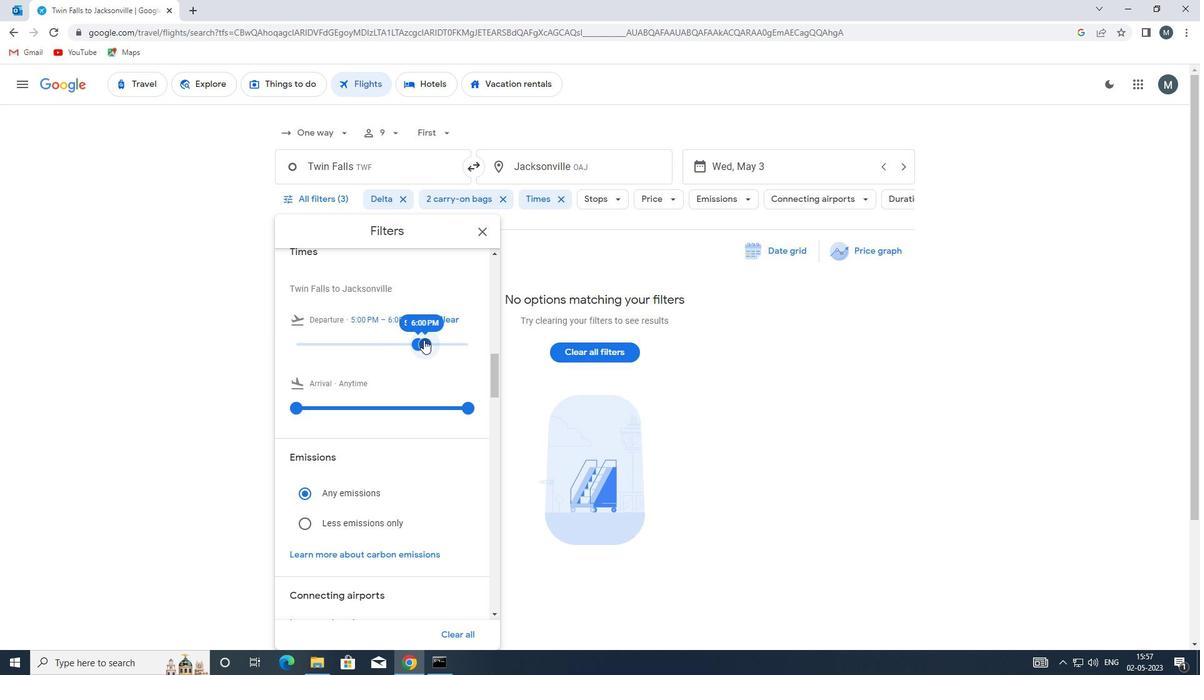 
Action: Mouse moved to (479, 231)
Screenshot: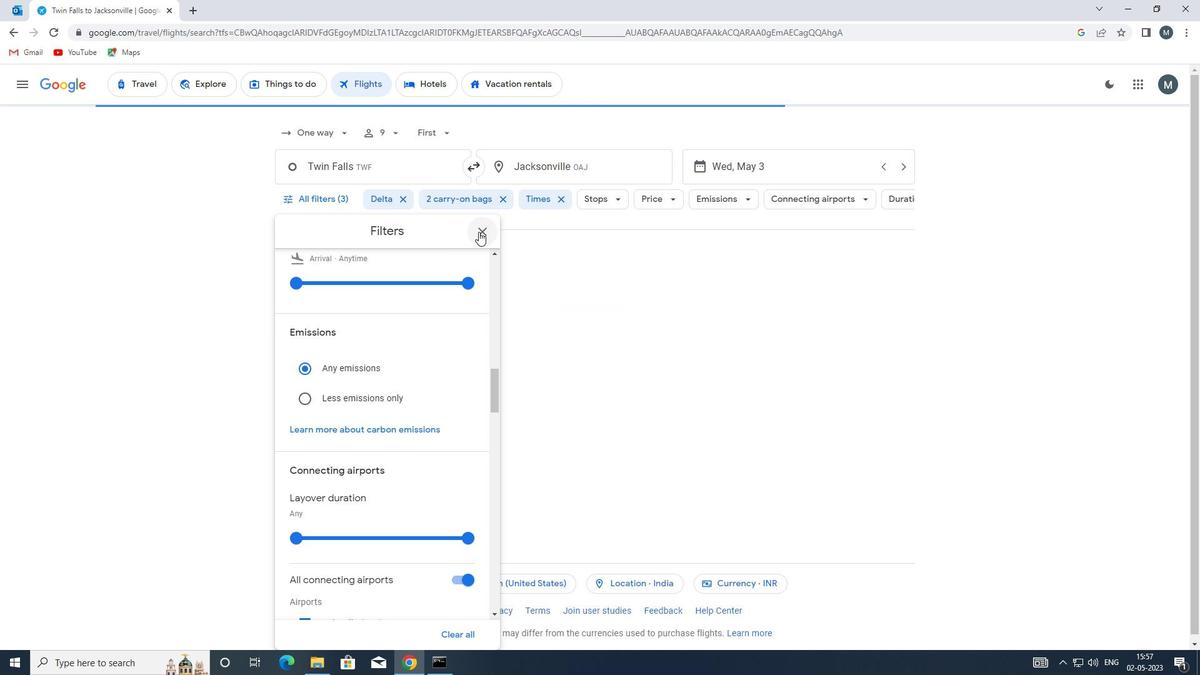 
Action: Mouse pressed left at (479, 231)
Screenshot: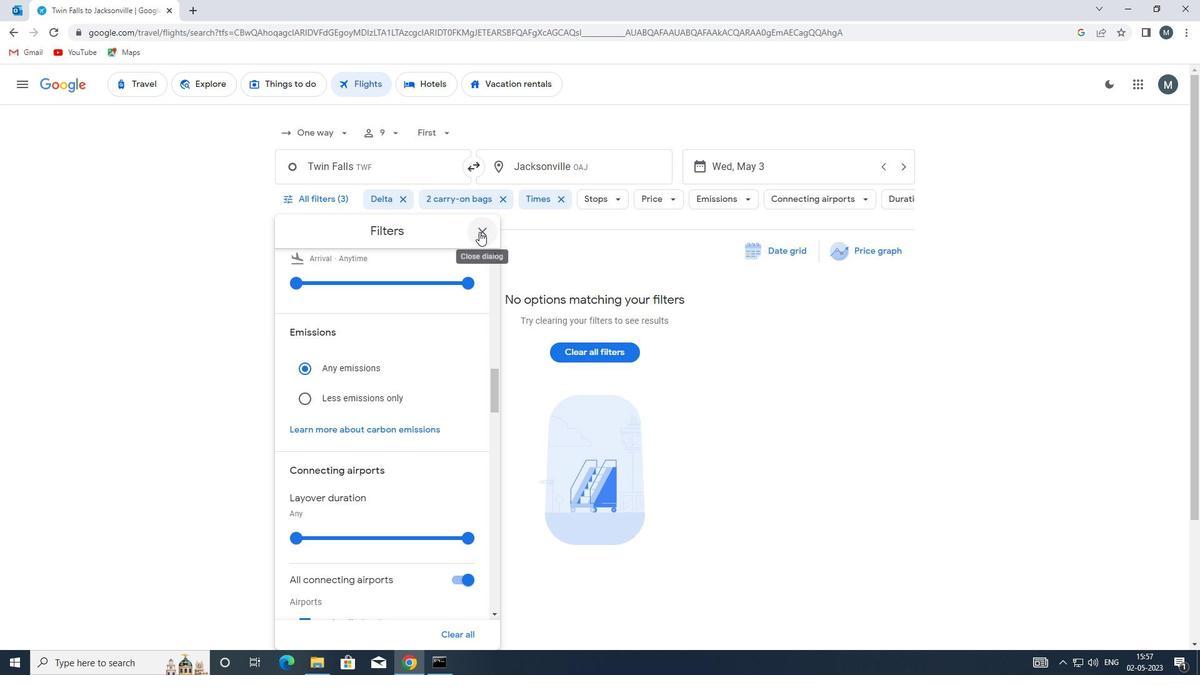 
